 Task: Find connections with filter location Kulti with filter topic #Knowyoursocialwith filter profile language English with filter current company Resolvit with filter school Progressive Education Societys Modern College of Arts, Science and Commerce, Shivajinagar, Pune 411005 with filter industry Civic and Social Organizations with filter service category Pricing Strategy with filter keywords title Public Relations
Action: Mouse moved to (308, 218)
Screenshot: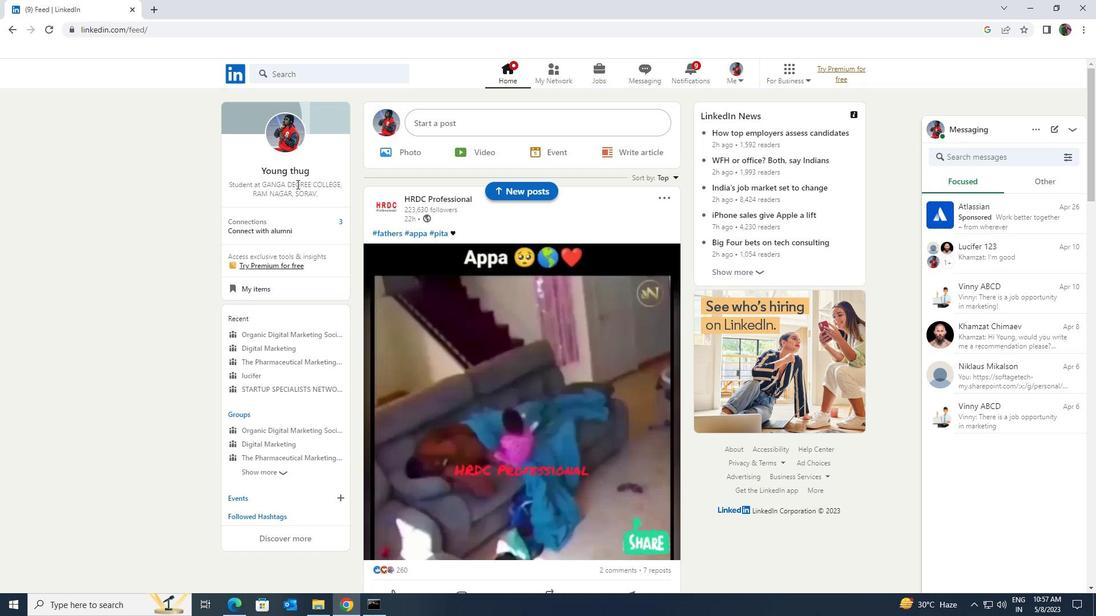 
Action: Mouse pressed left at (308, 218)
Screenshot: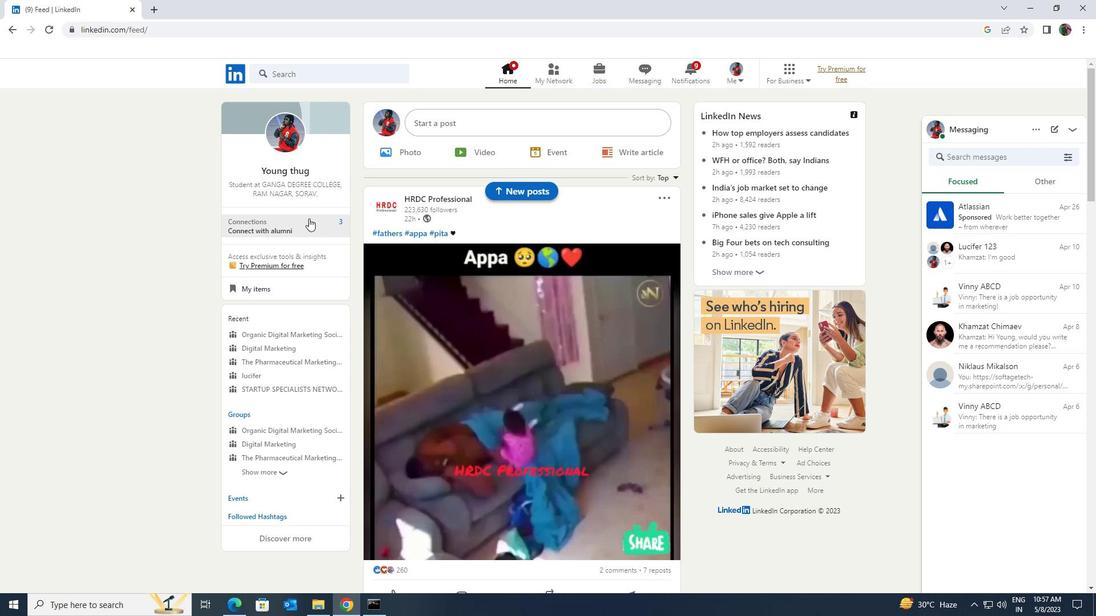 
Action: Mouse moved to (314, 144)
Screenshot: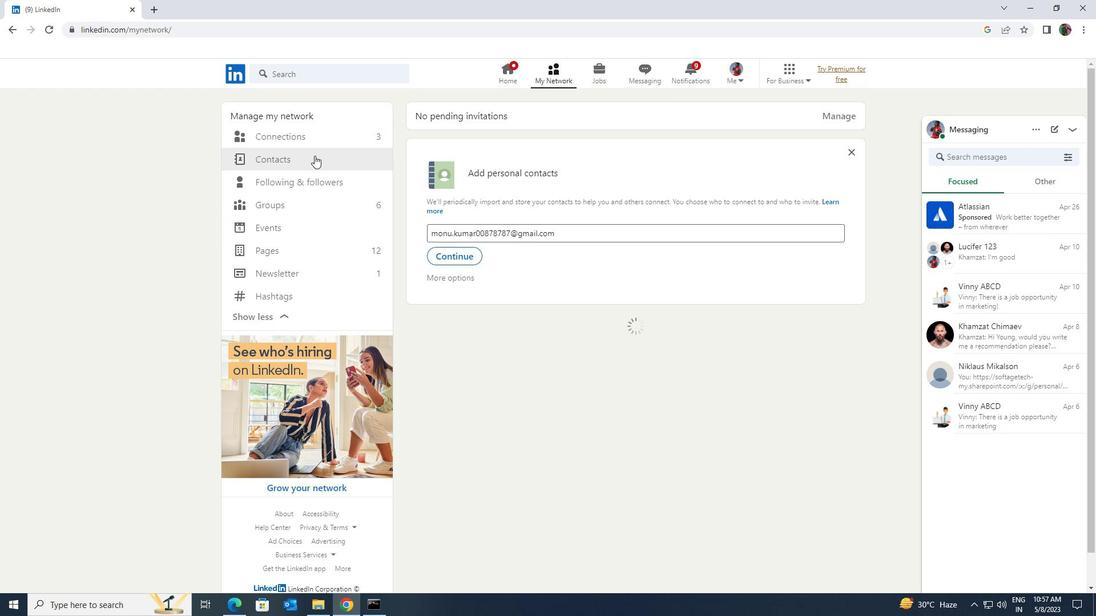 
Action: Mouse pressed left at (314, 144)
Screenshot: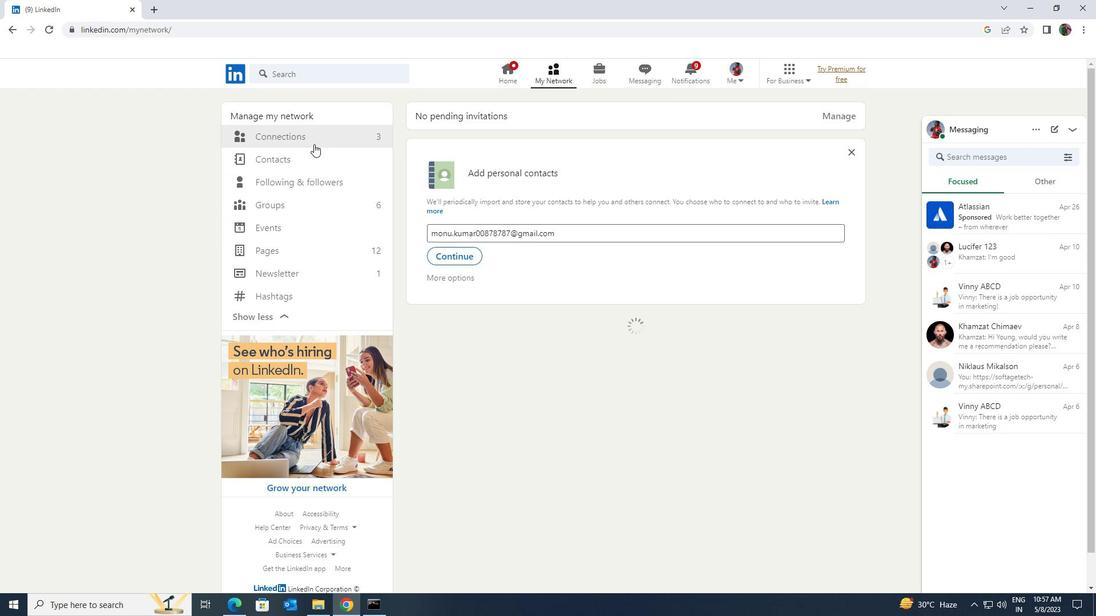 
Action: Mouse moved to (314, 135)
Screenshot: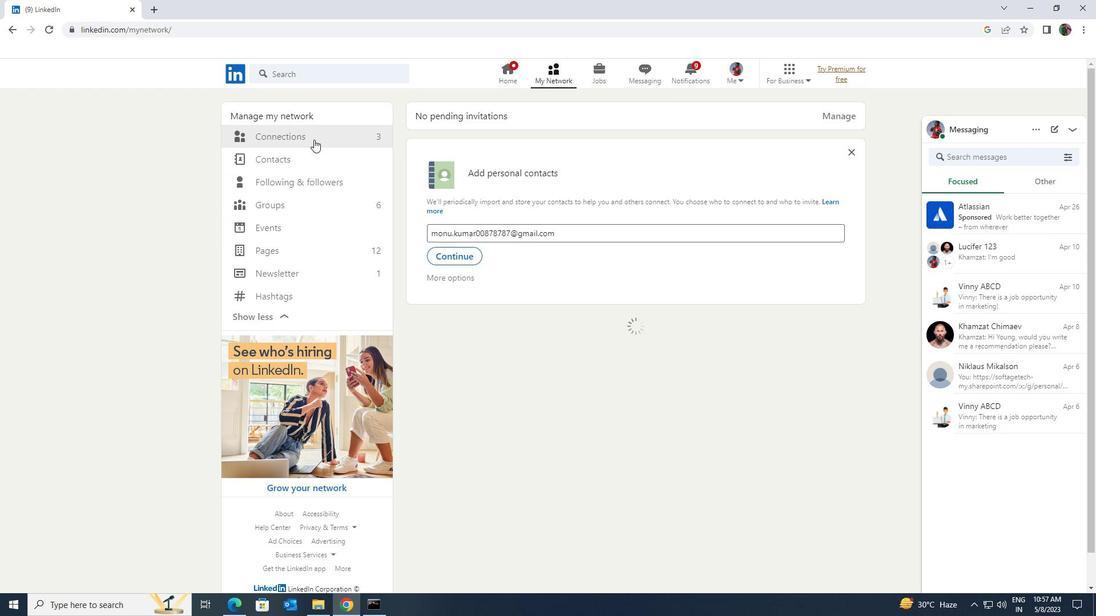 
Action: Mouse pressed left at (314, 135)
Screenshot: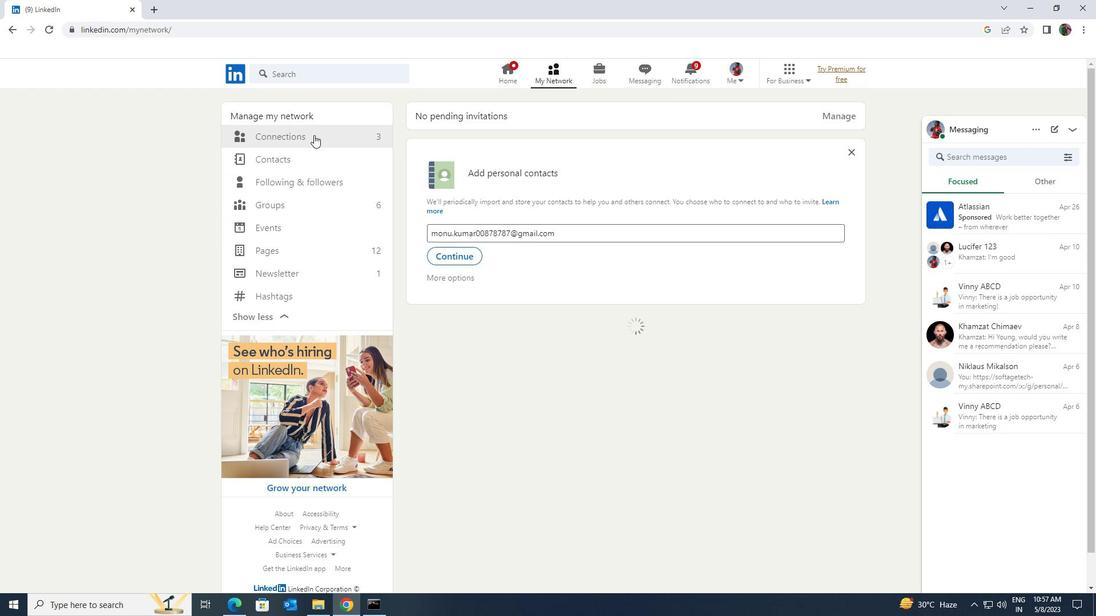 
Action: Mouse moved to (621, 141)
Screenshot: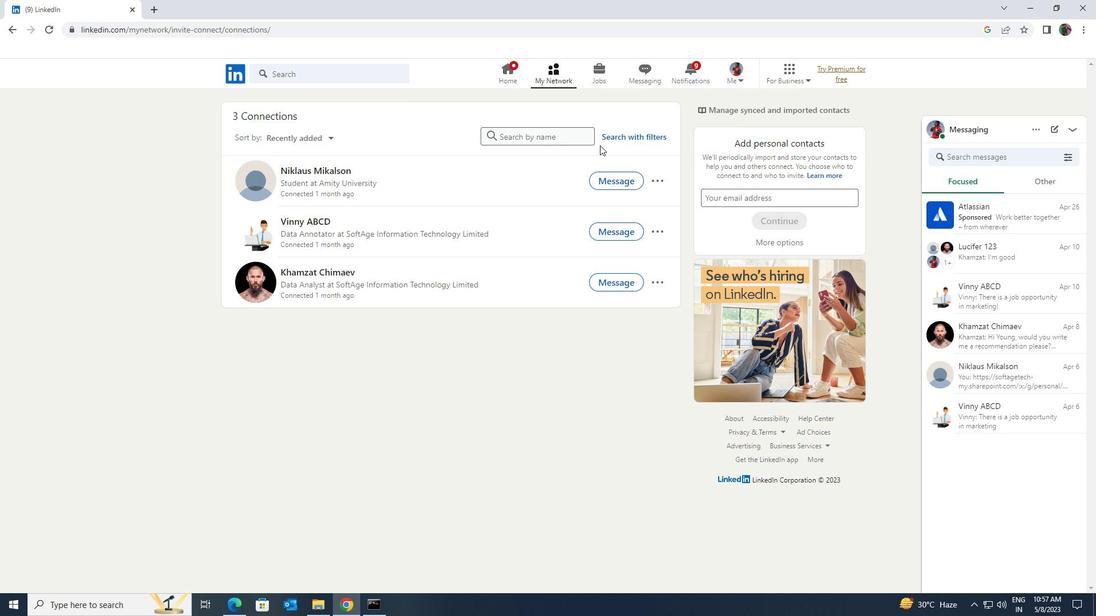 
Action: Mouse pressed left at (621, 141)
Screenshot: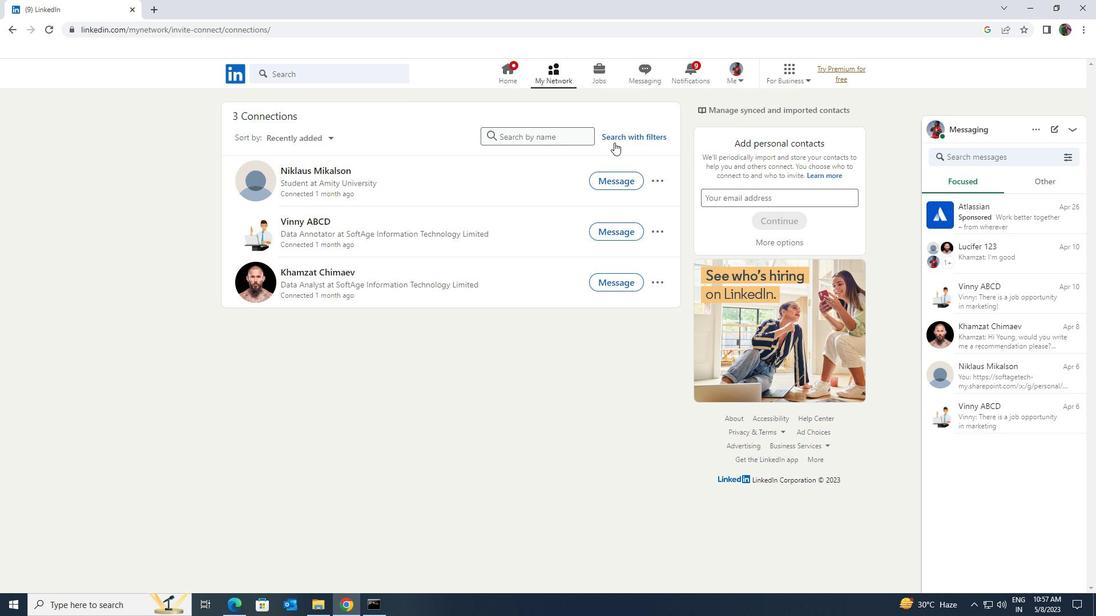 
Action: Mouse moved to (584, 106)
Screenshot: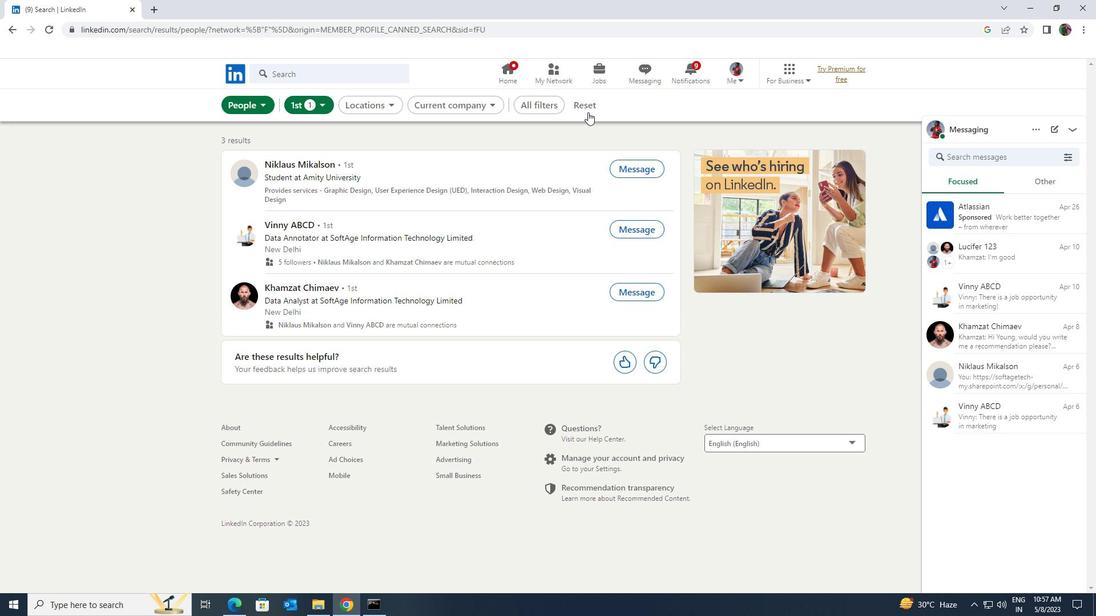 
Action: Mouse pressed left at (584, 106)
Screenshot: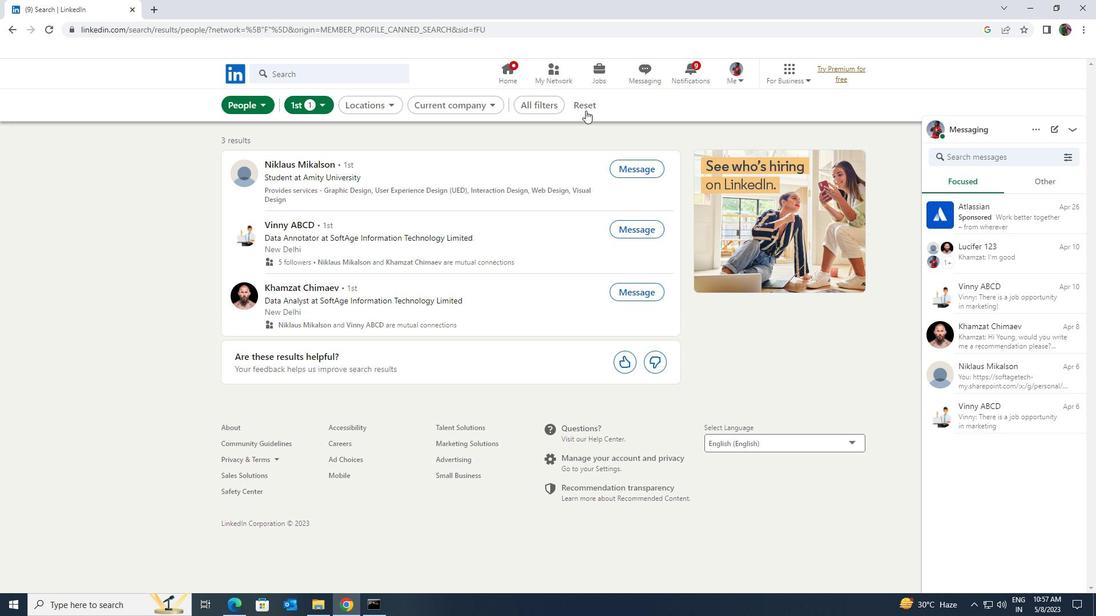 
Action: Mouse moved to (558, 106)
Screenshot: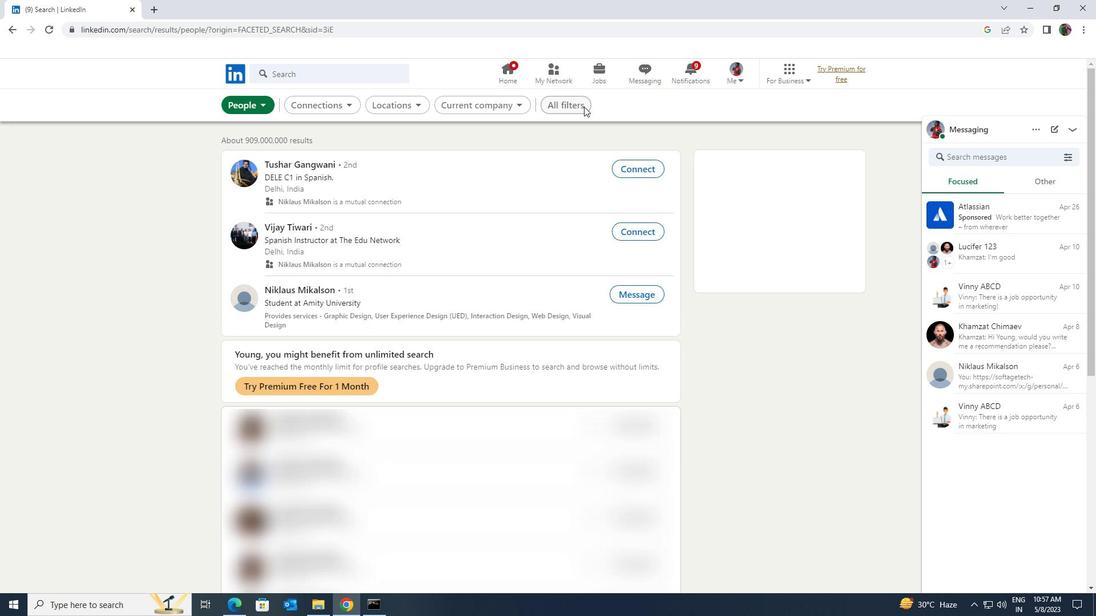
Action: Mouse pressed left at (558, 106)
Screenshot: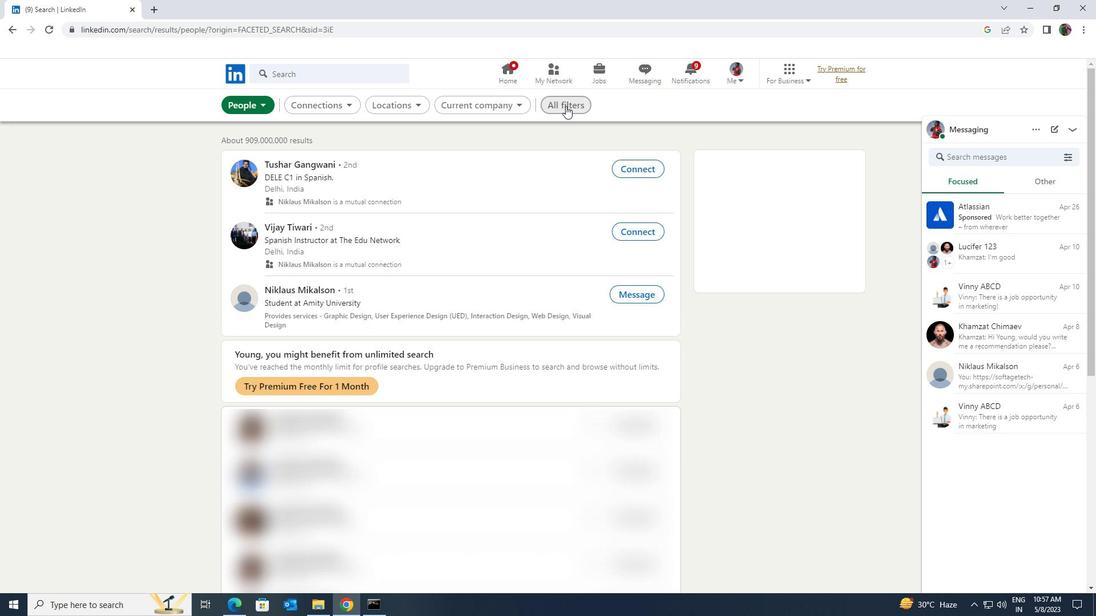 
Action: Mouse moved to (959, 441)
Screenshot: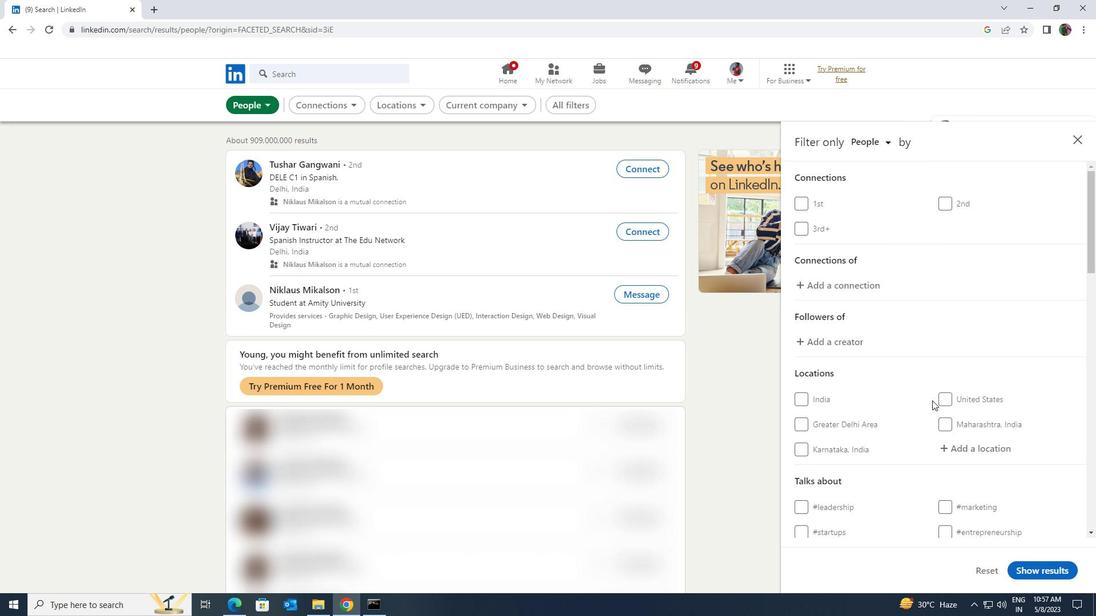 
Action: Mouse pressed left at (959, 441)
Screenshot: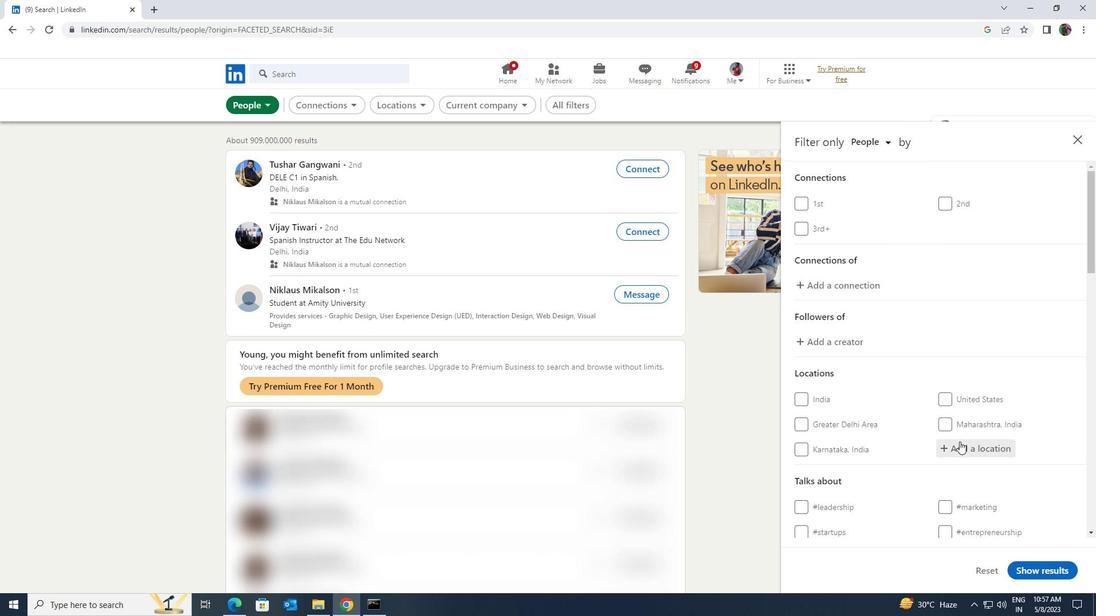 
Action: Key pressed <Key.shift><Key.shift>KULTI
Screenshot: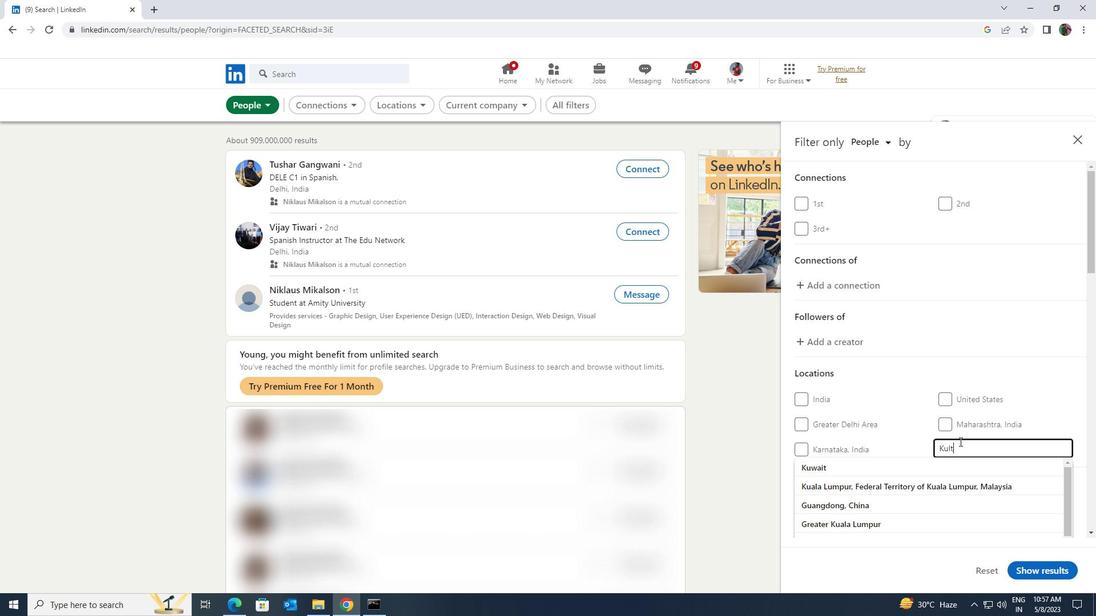 
Action: Mouse moved to (966, 474)
Screenshot: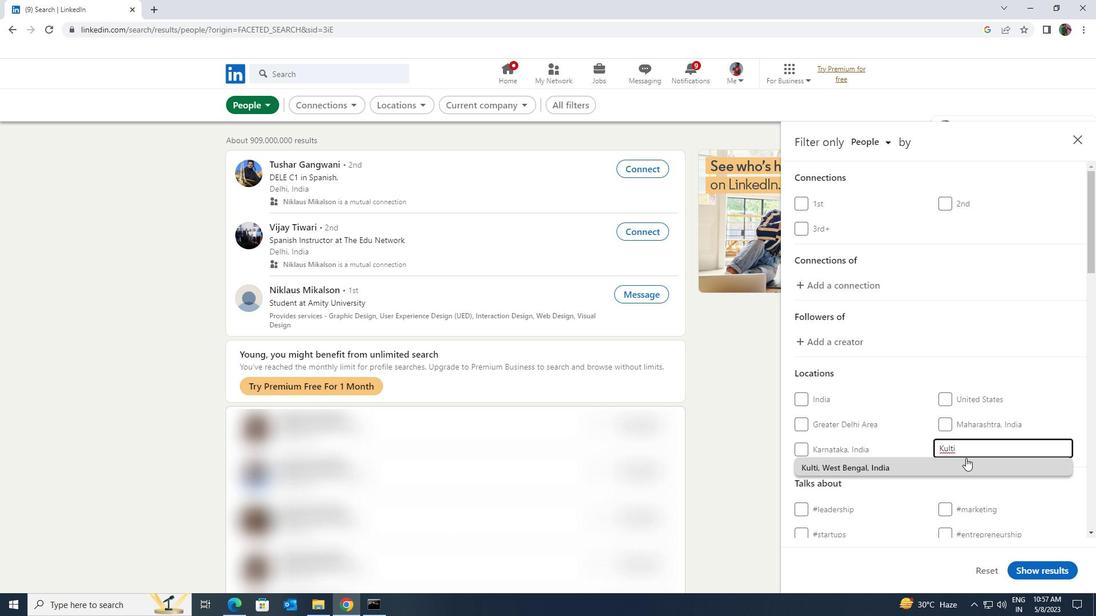 
Action: Mouse pressed left at (966, 474)
Screenshot: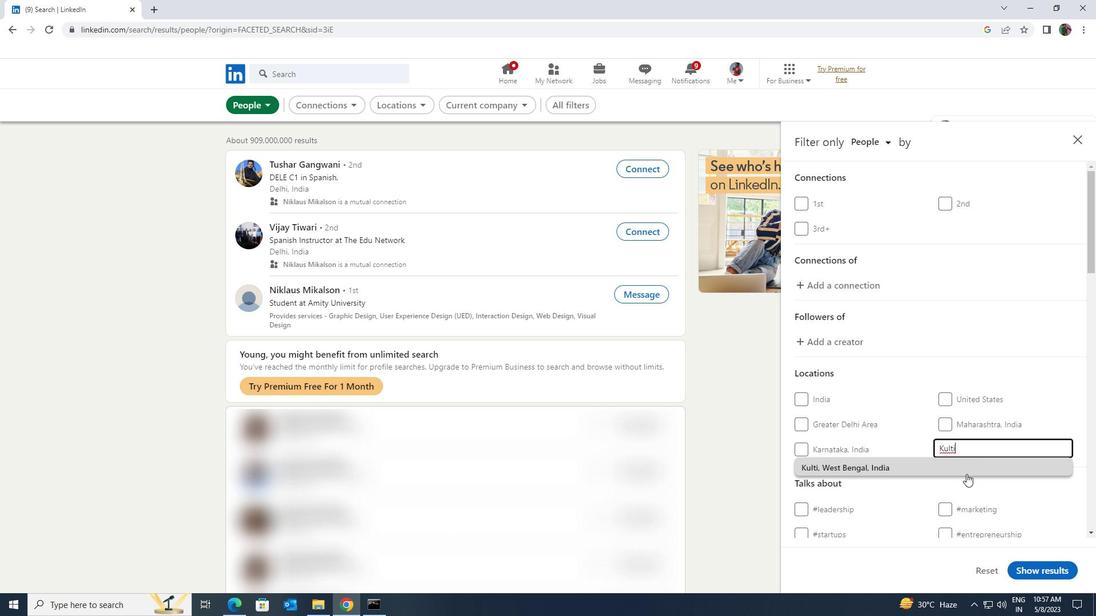 
Action: Mouse scrolled (966, 473) with delta (0, 0)
Screenshot: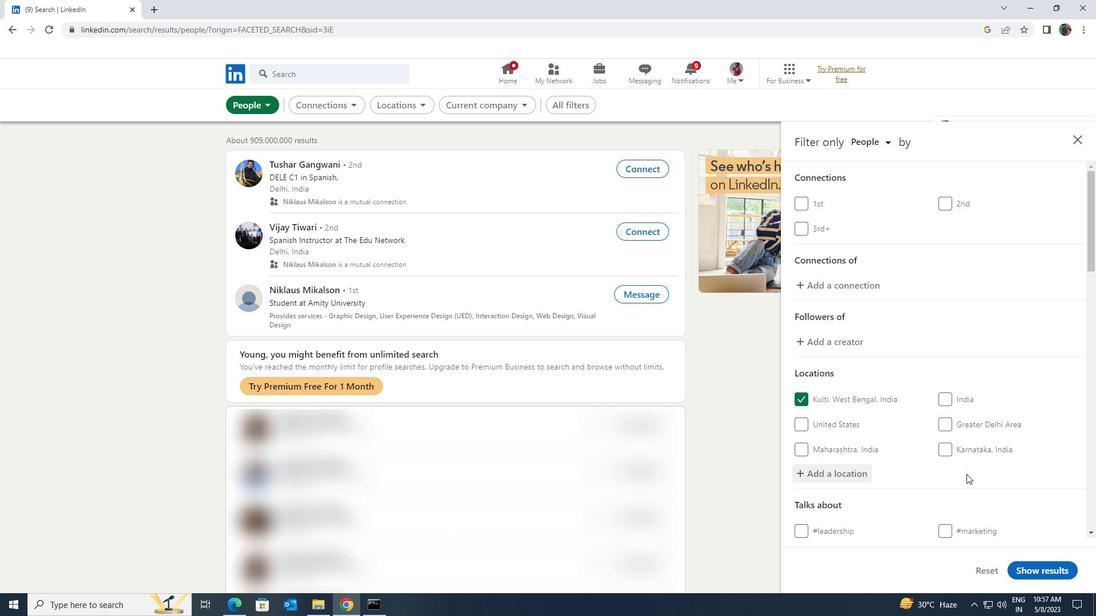 
Action: Mouse scrolled (966, 473) with delta (0, 0)
Screenshot: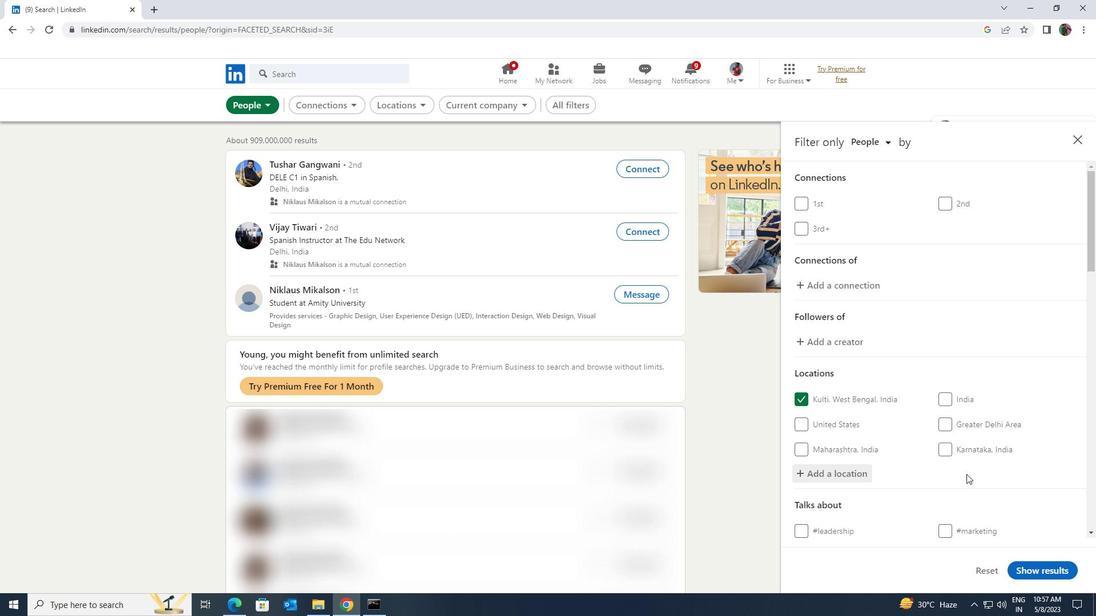 
Action: Mouse moved to (967, 473)
Screenshot: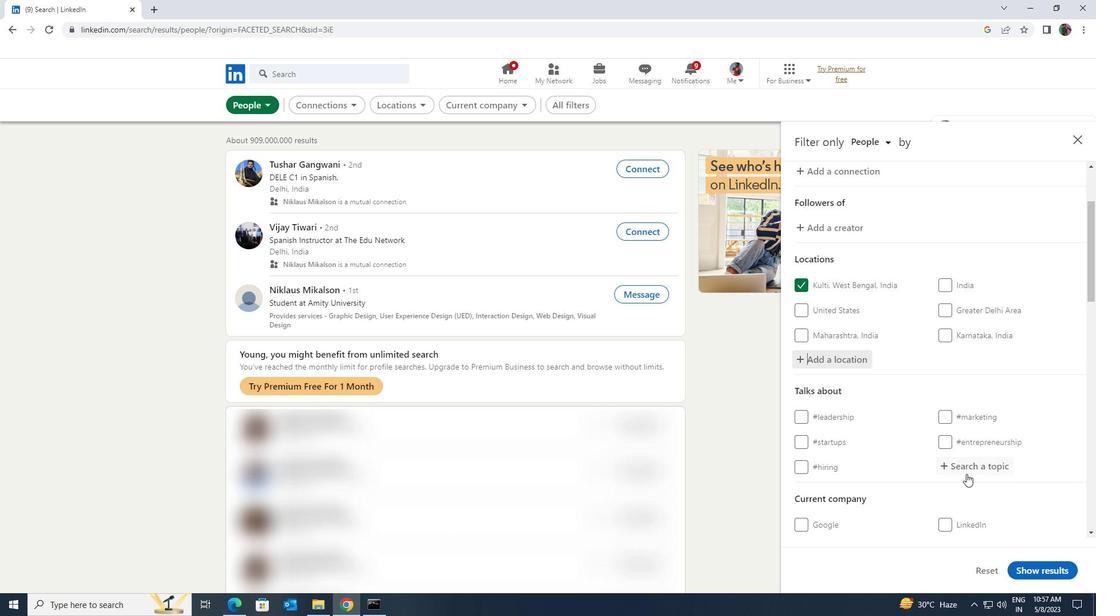 
Action: Mouse pressed left at (967, 473)
Screenshot: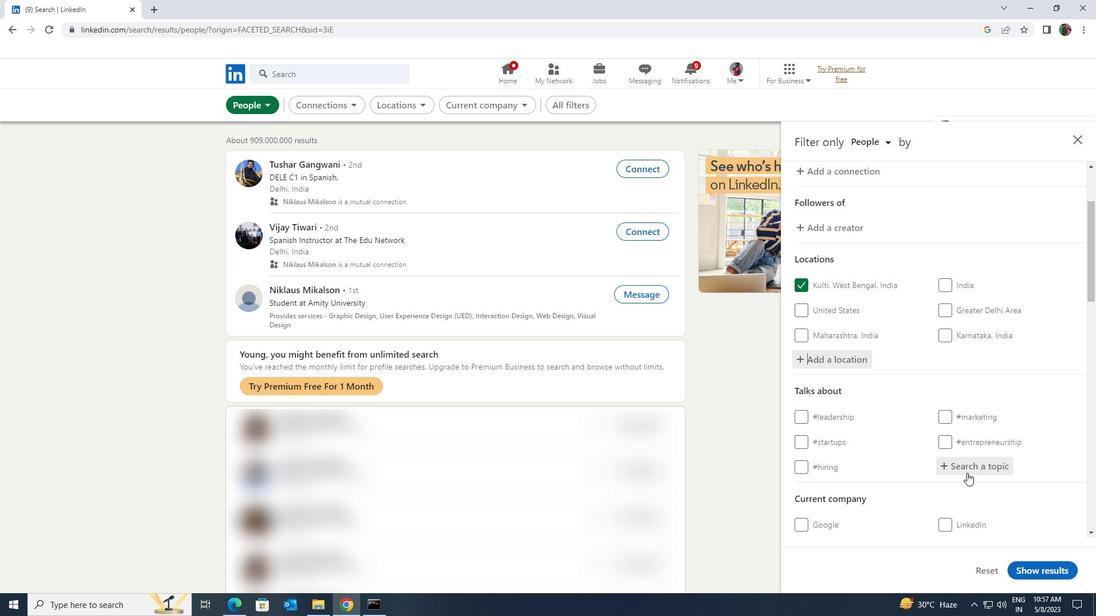 
Action: Key pressed <Key.shift>KNOWYOURSOCIAL
Screenshot: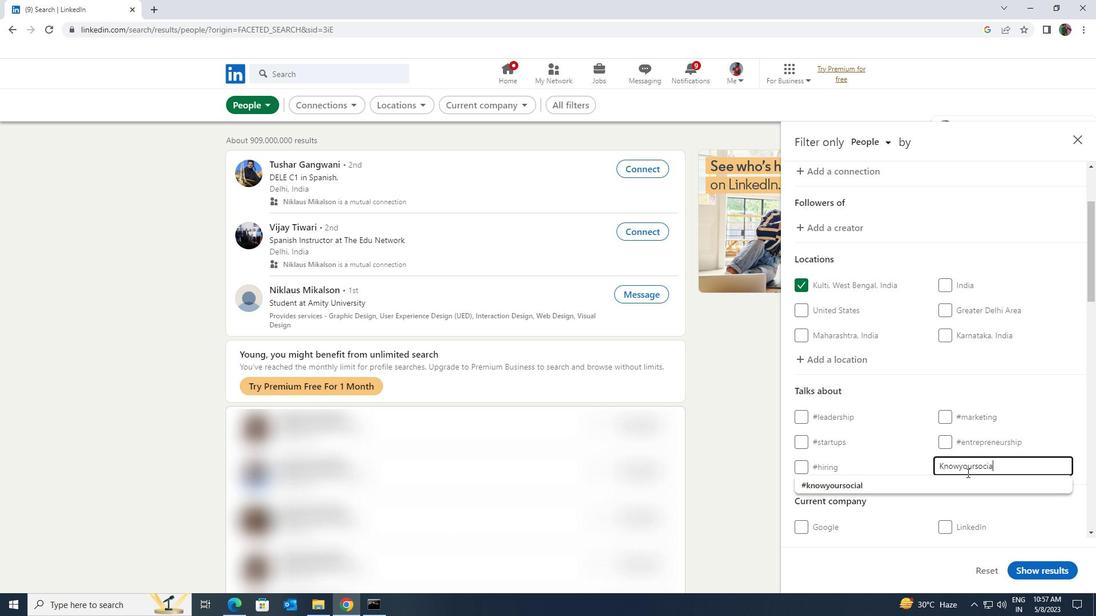 
Action: Mouse moved to (1027, 493)
Screenshot: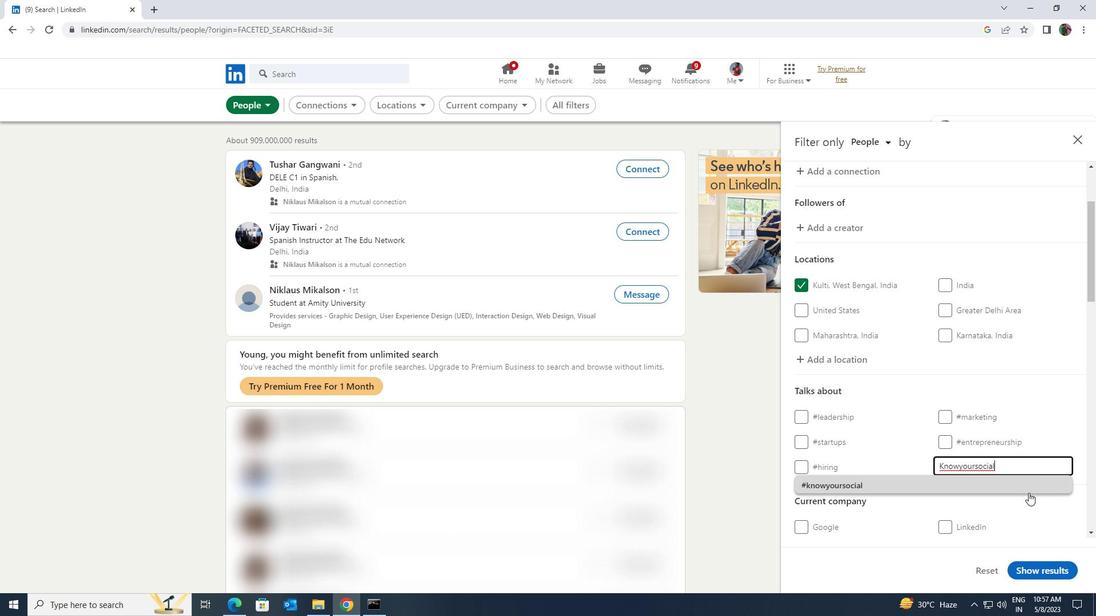 
Action: Mouse pressed left at (1027, 493)
Screenshot: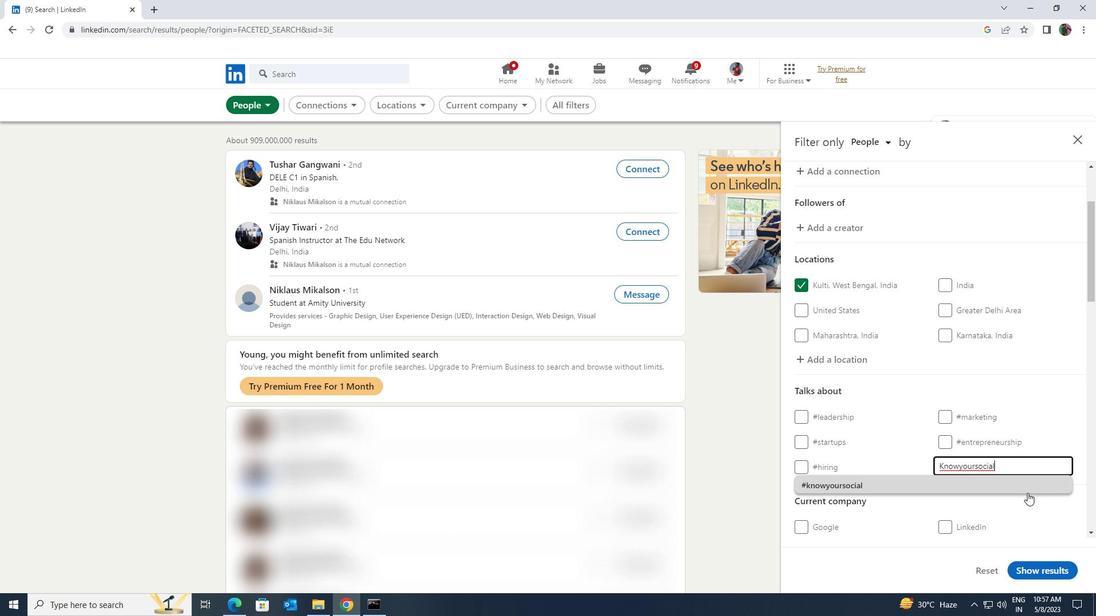 
Action: Mouse scrolled (1027, 492) with delta (0, 0)
Screenshot: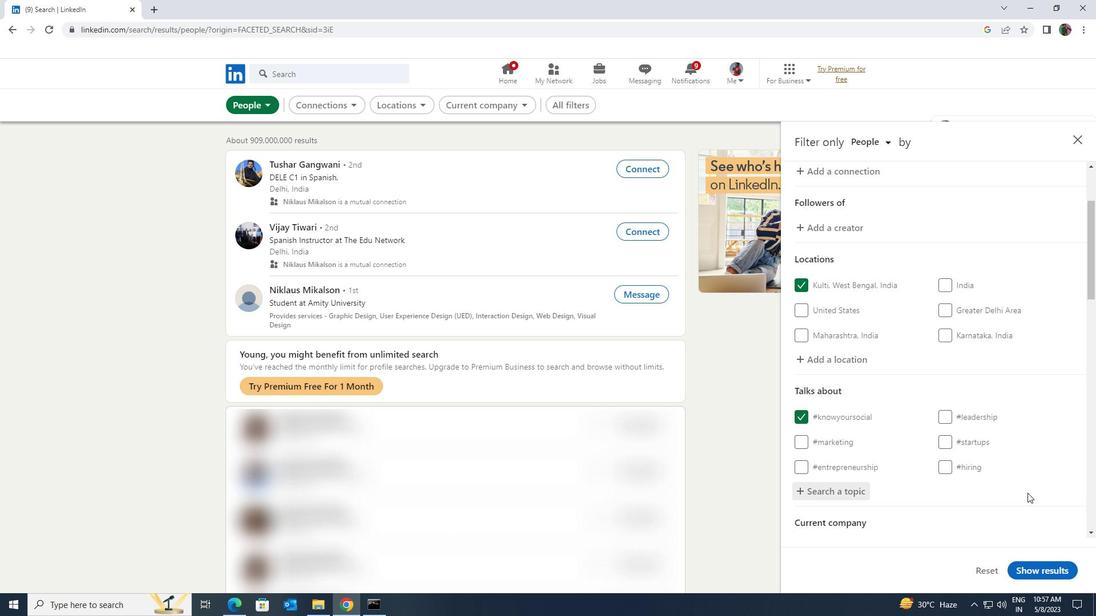 
Action: Mouse moved to (1028, 494)
Screenshot: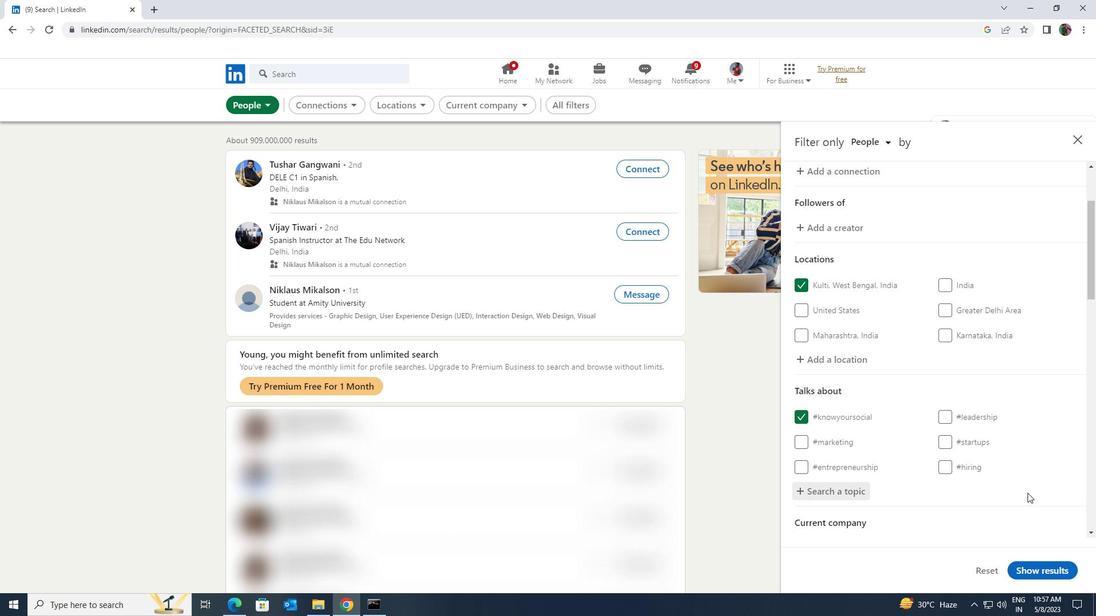 
Action: Mouse scrolled (1028, 493) with delta (0, 0)
Screenshot: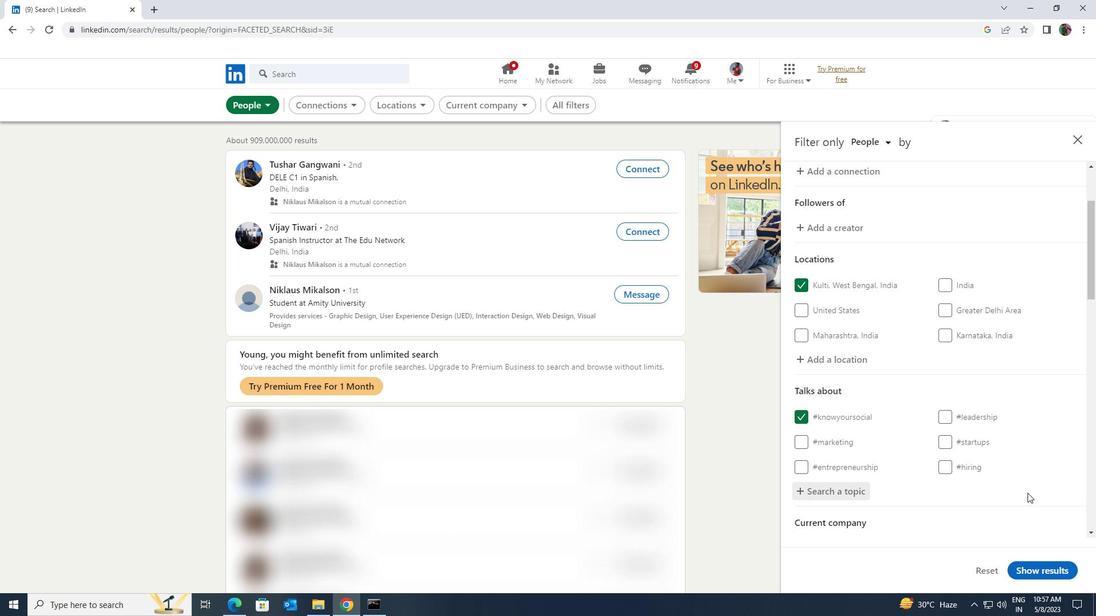 
Action: Mouse moved to (1029, 495)
Screenshot: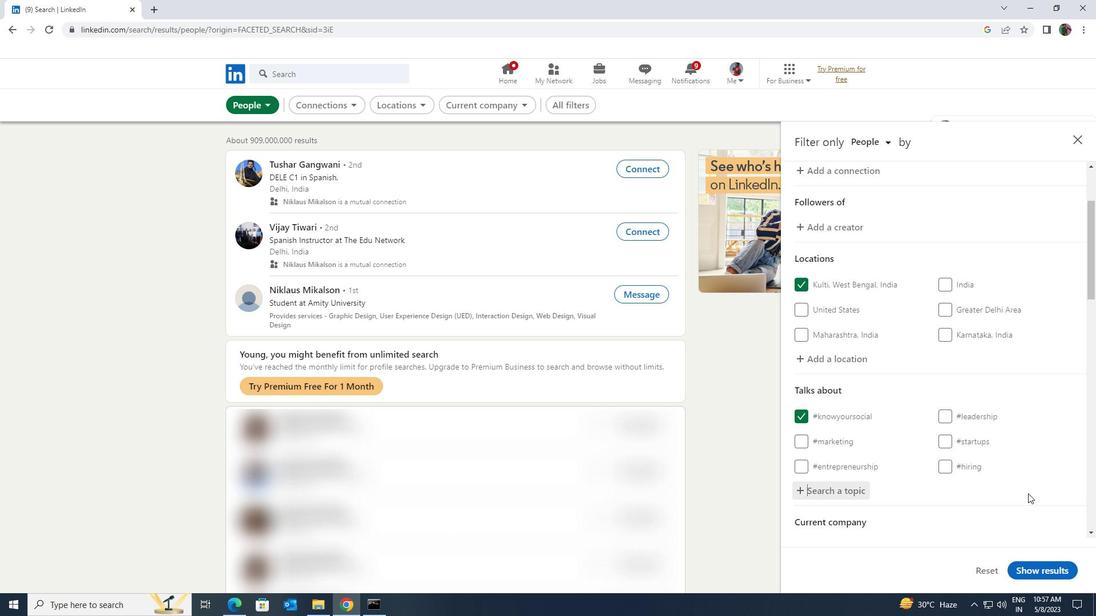 
Action: Mouse scrolled (1029, 495) with delta (0, 0)
Screenshot: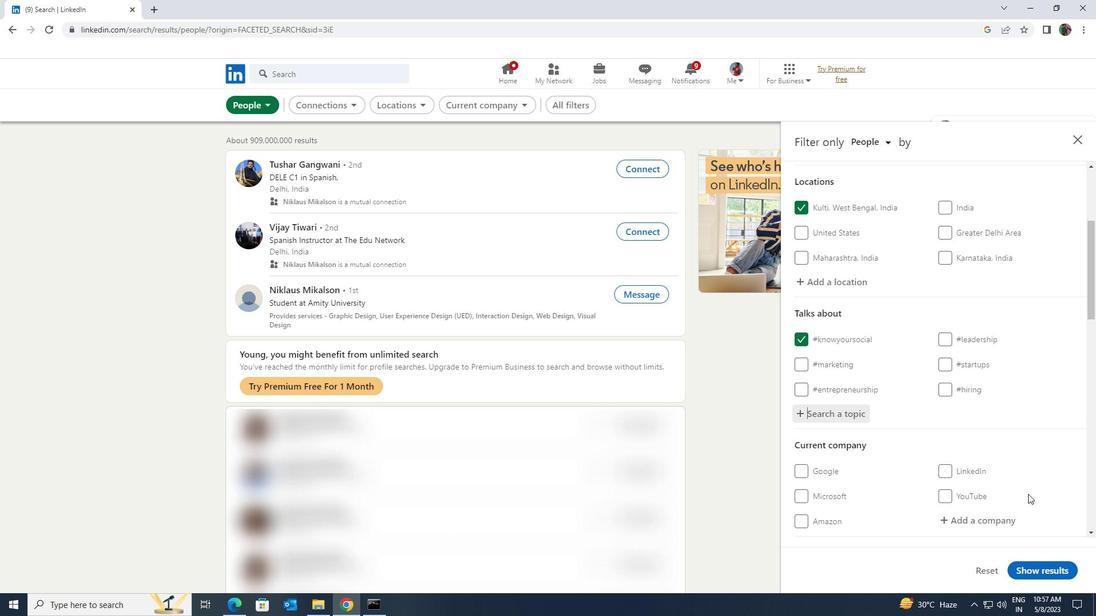 
Action: Mouse scrolled (1029, 495) with delta (0, 0)
Screenshot: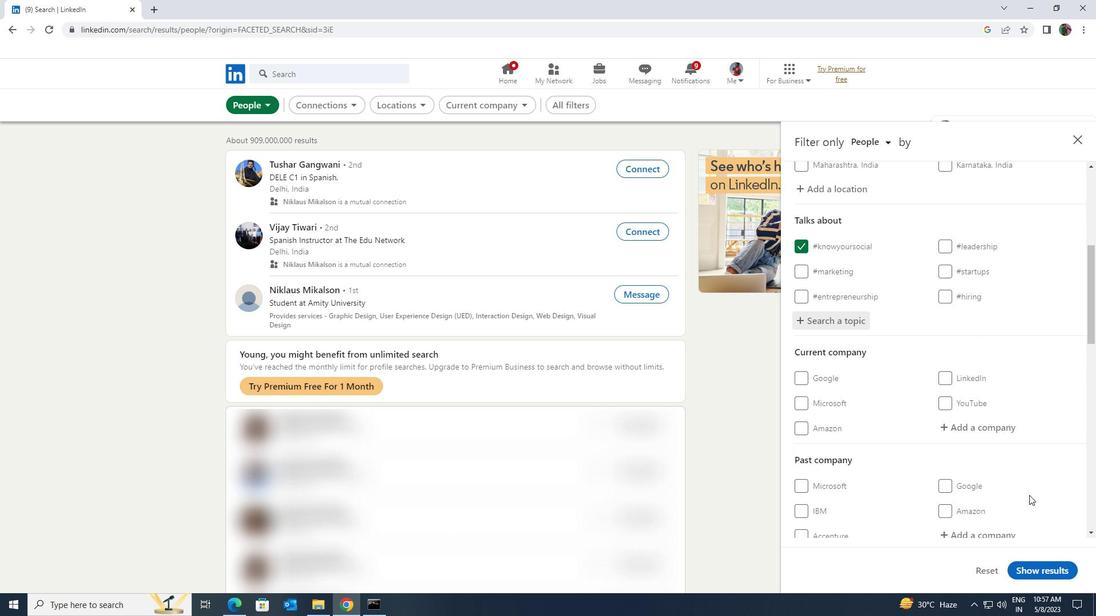 
Action: Mouse scrolled (1029, 495) with delta (0, 0)
Screenshot: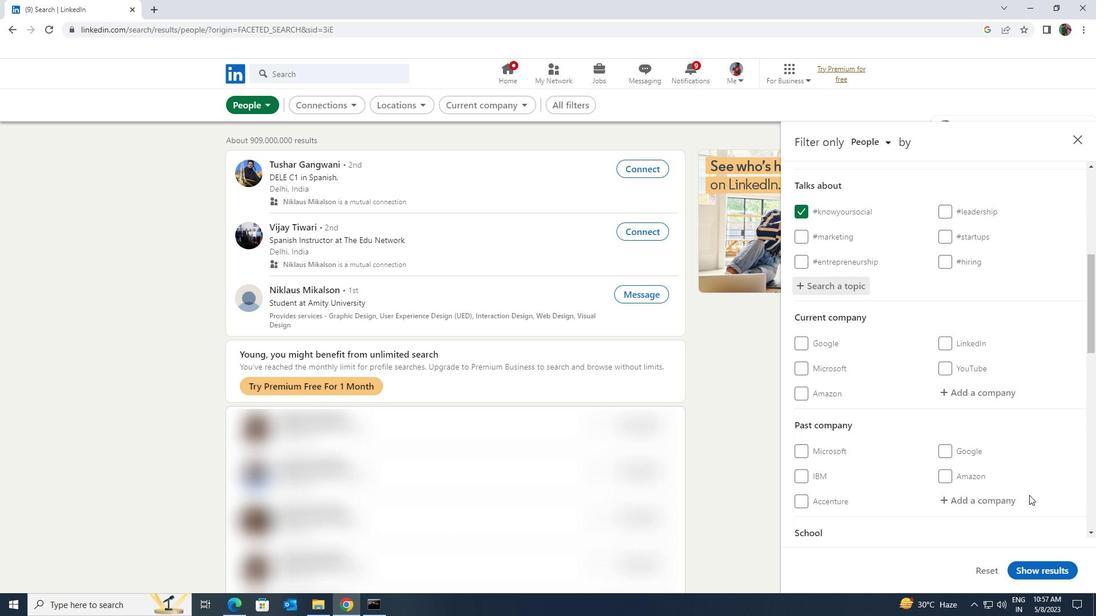 
Action: Mouse scrolled (1029, 495) with delta (0, 0)
Screenshot: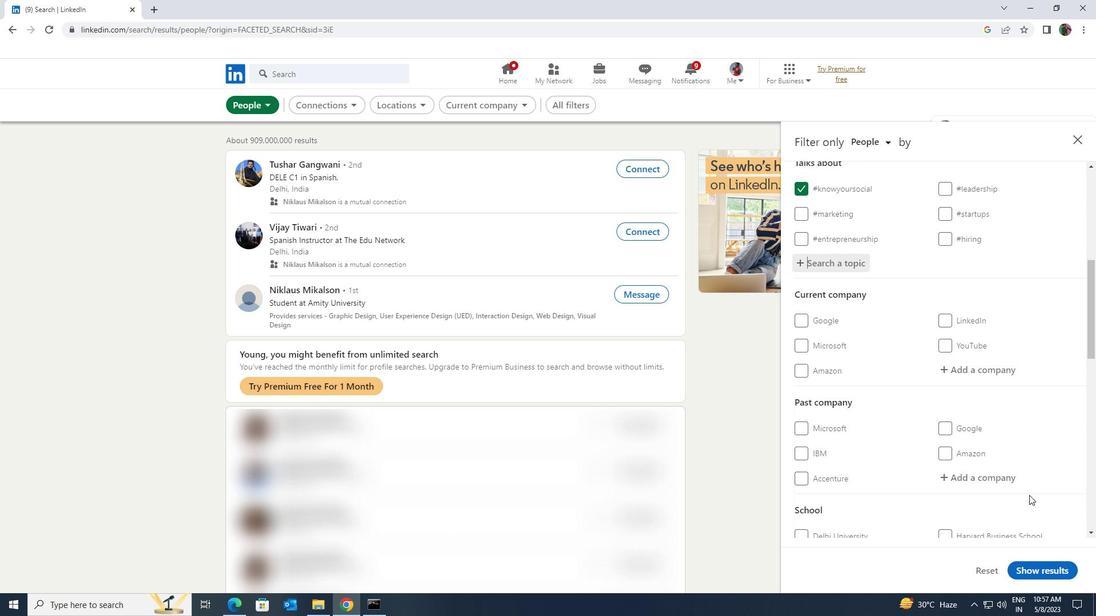 
Action: Mouse scrolled (1029, 495) with delta (0, 0)
Screenshot: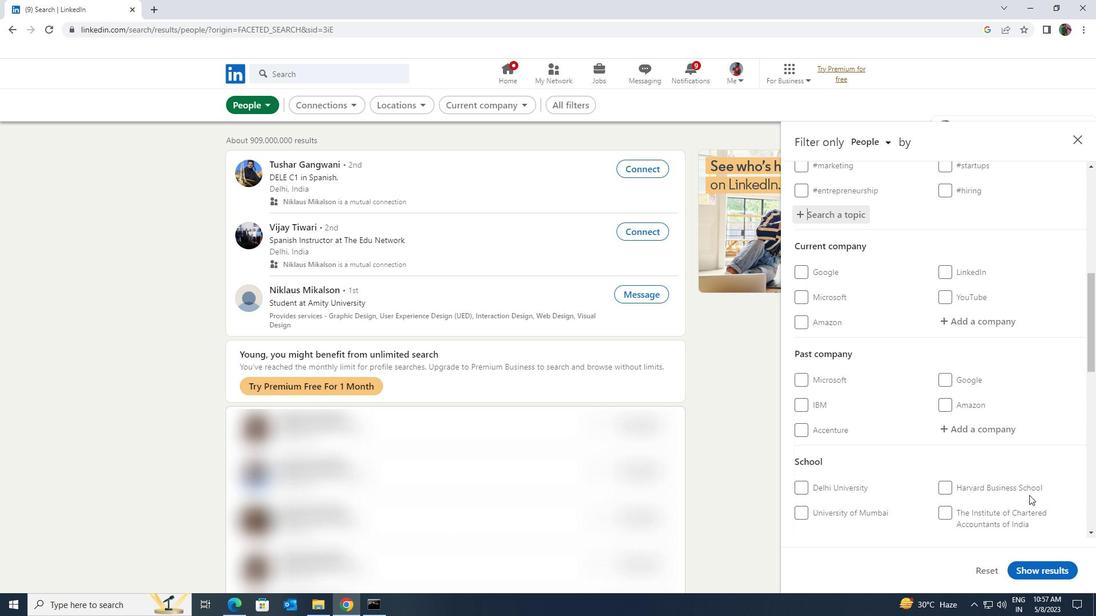 
Action: Mouse scrolled (1029, 495) with delta (0, 0)
Screenshot: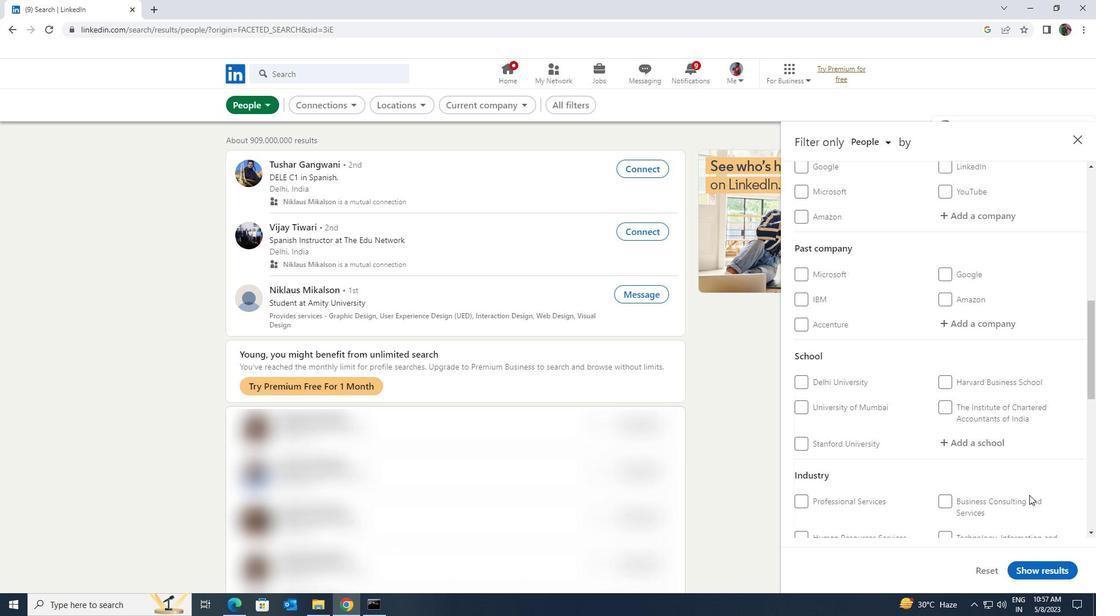 
Action: Mouse scrolled (1029, 495) with delta (0, 0)
Screenshot: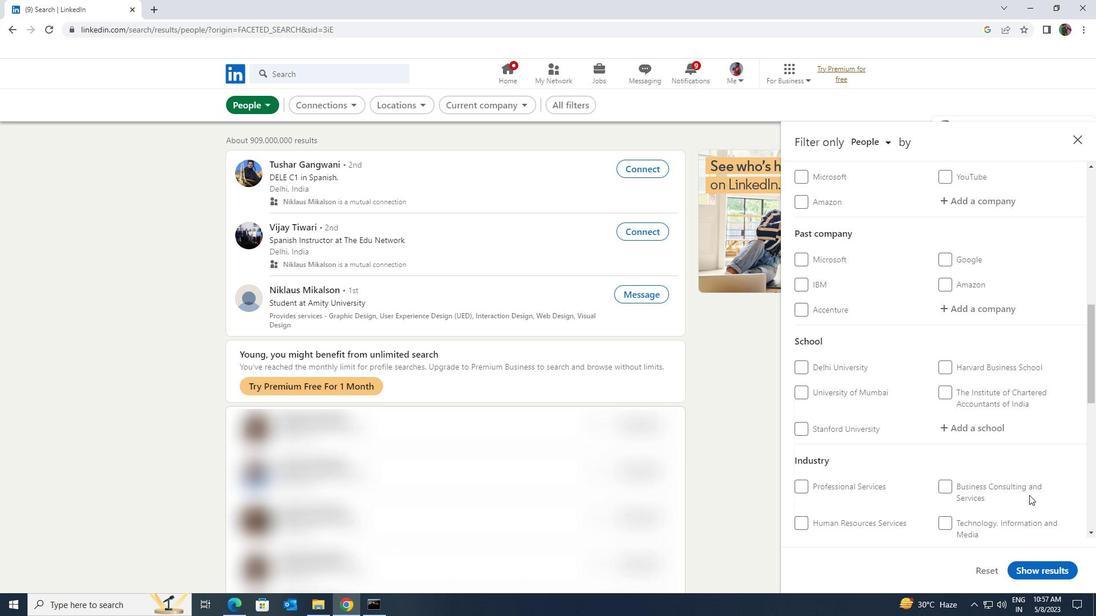 
Action: Mouse scrolled (1029, 495) with delta (0, 0)
Screenshot: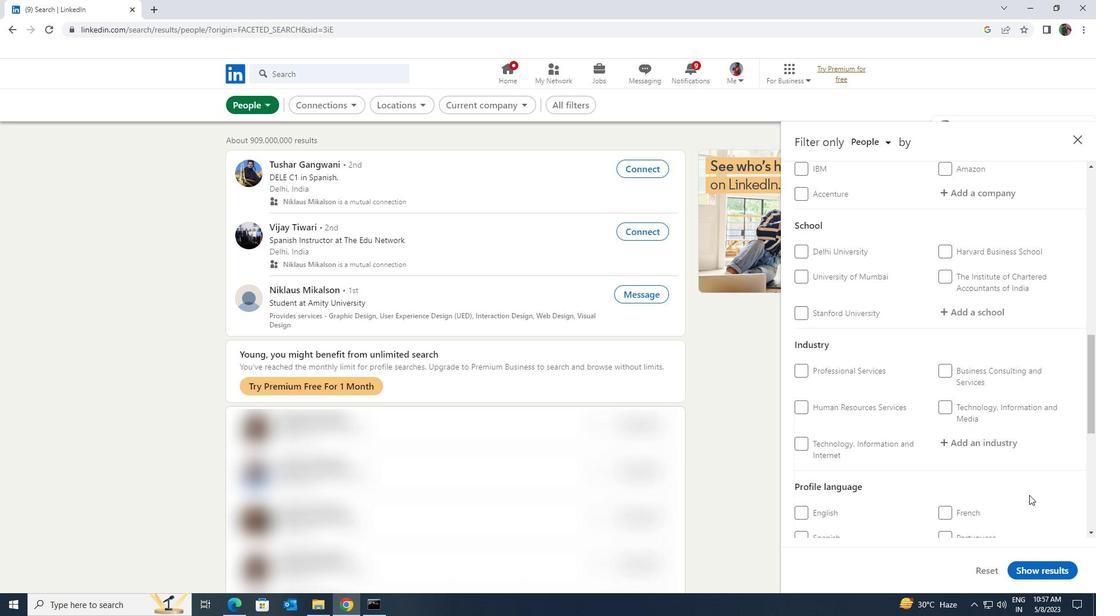 
Action: Mouse moved to (831, 459)
Screenshot: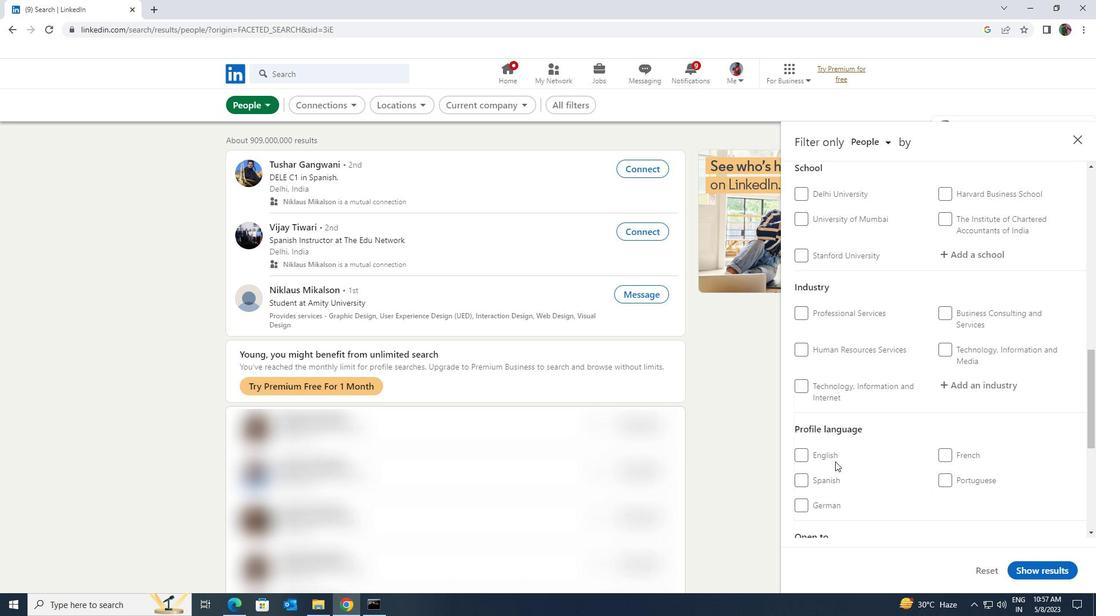 
Action: Mouse pressed left at (831, 459)
Screenshot: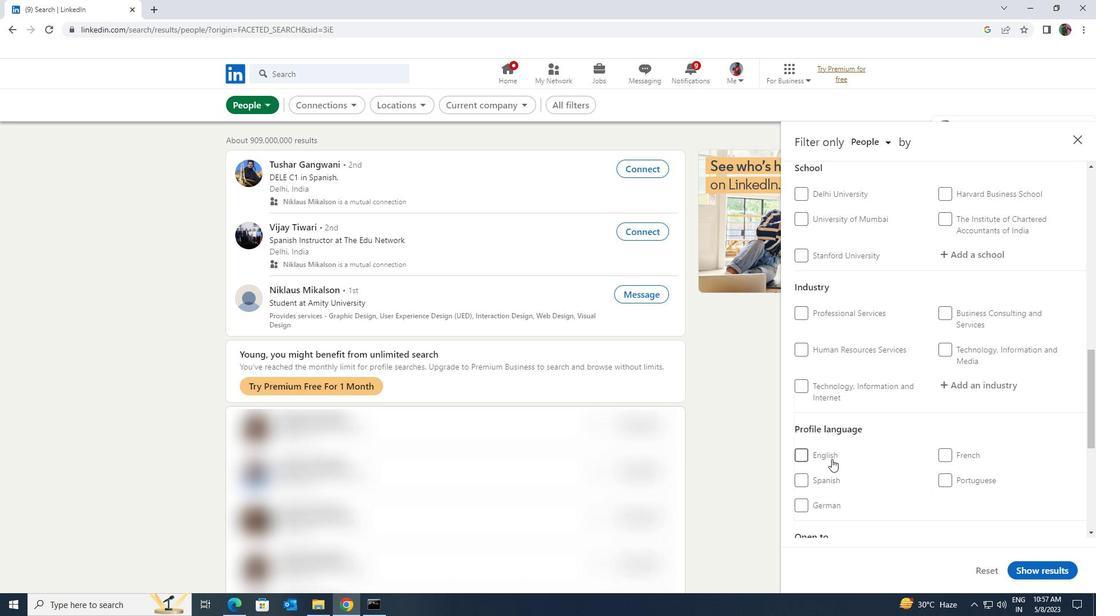 
Action: Mouse moved to (925, 483)
Screenshot: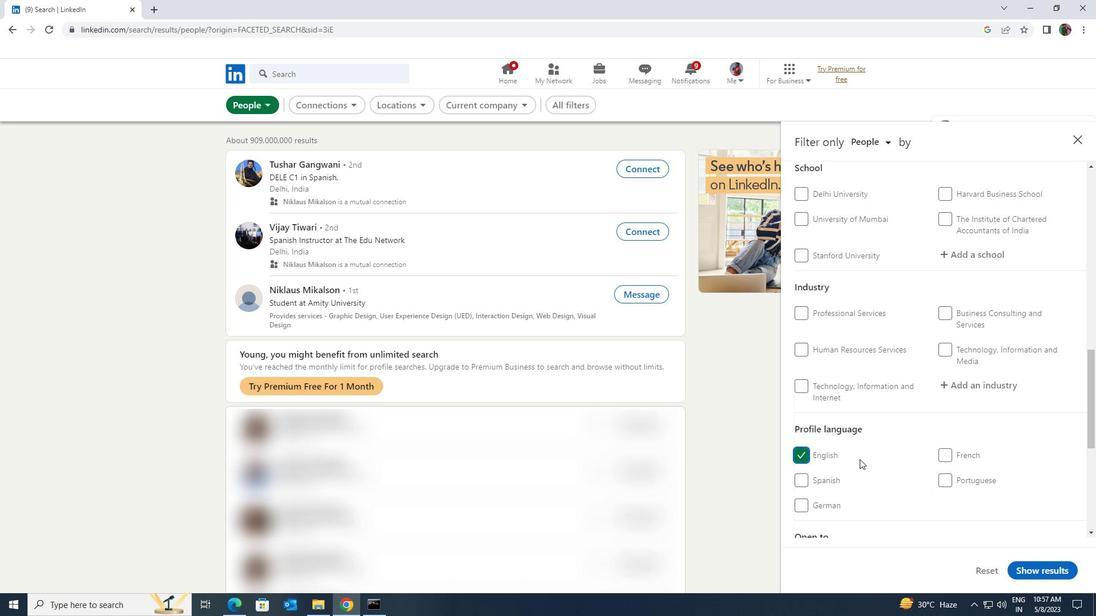 
Action: Mouse scrolled (925, 484) with delta (0, 0)
Screenshot: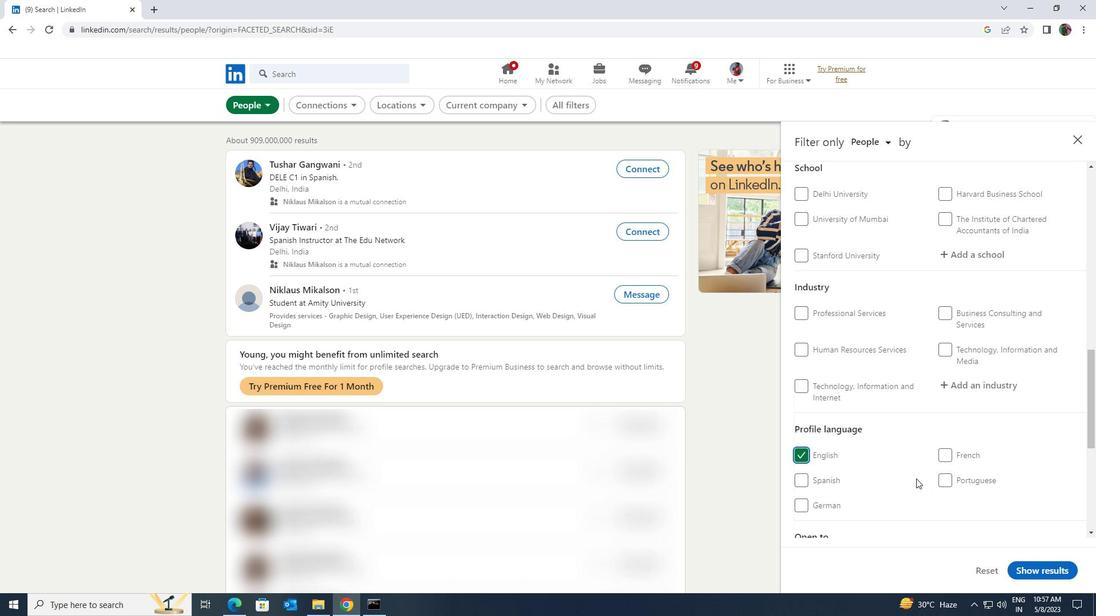 
Action: Mouse scrolled (925, 484) with delta (0, 0)
Screenshot: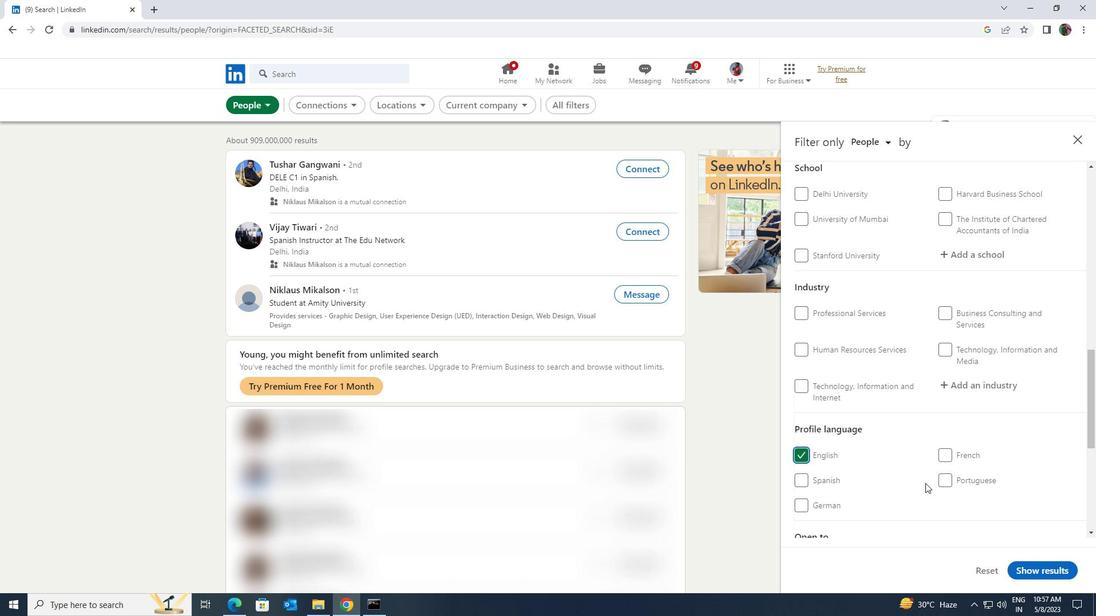 
Action: Mouse scrolled (925, 484) with delta (0, 0)
Screenshot: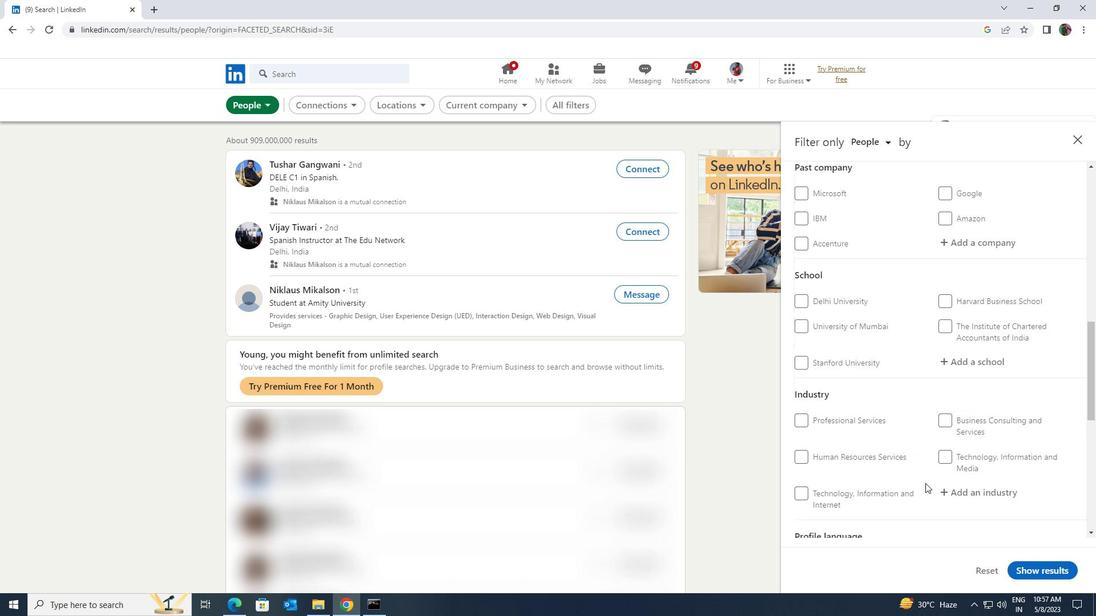 
Action: Mouse scrolled (925, 484) with delta (0, 0)
Screenshot: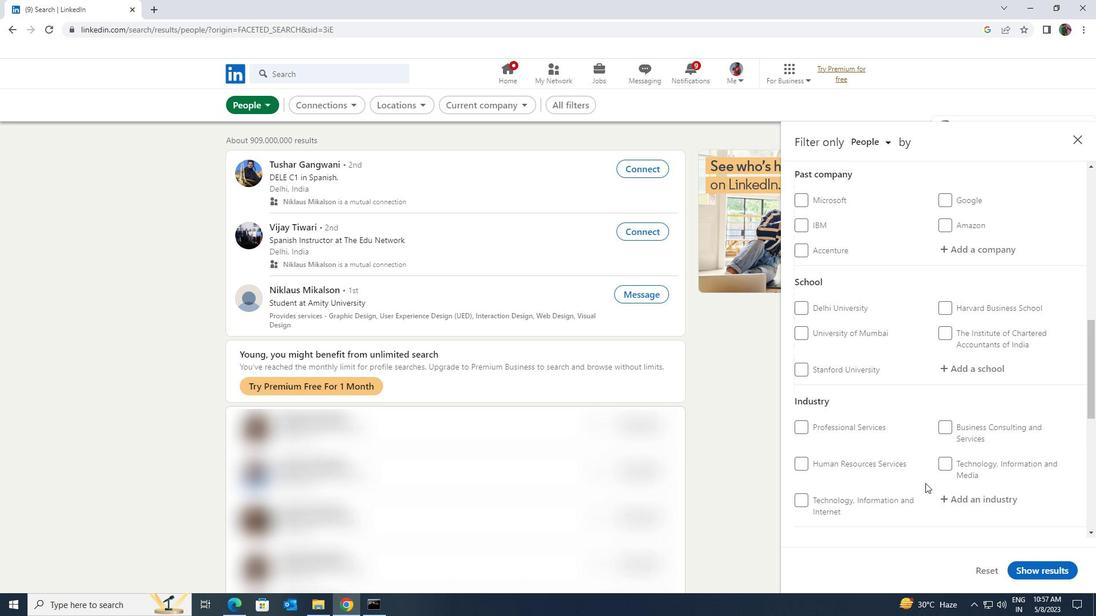 
Action: Mouse scrolled (925, 484) with delta (0, 0)
Screenshot: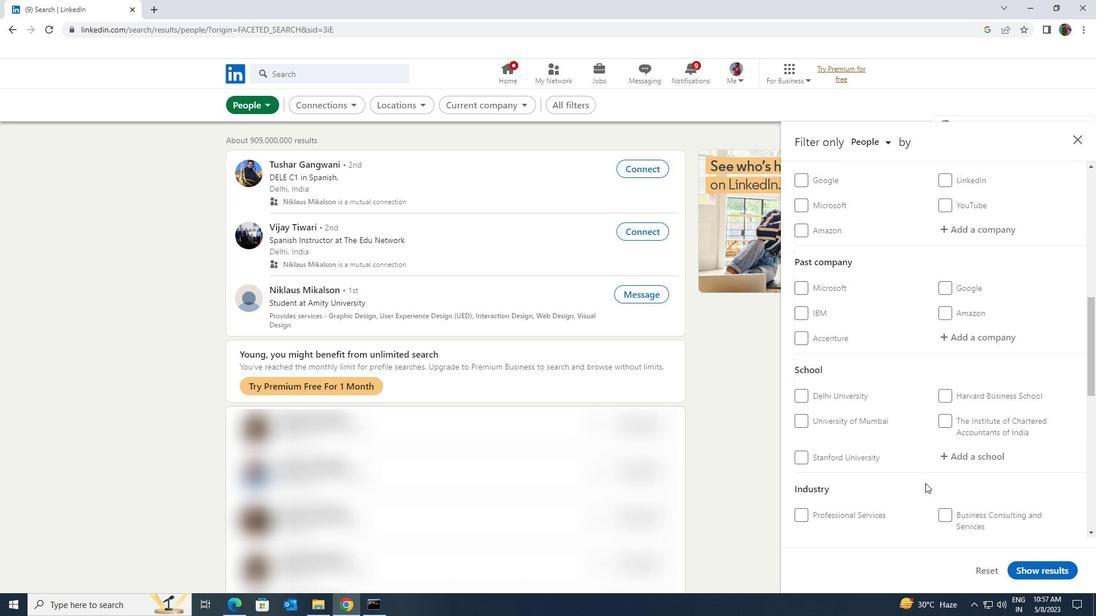 
Action: Mouse scrolled (925, 484) with delta (0, 0)
Screenshot: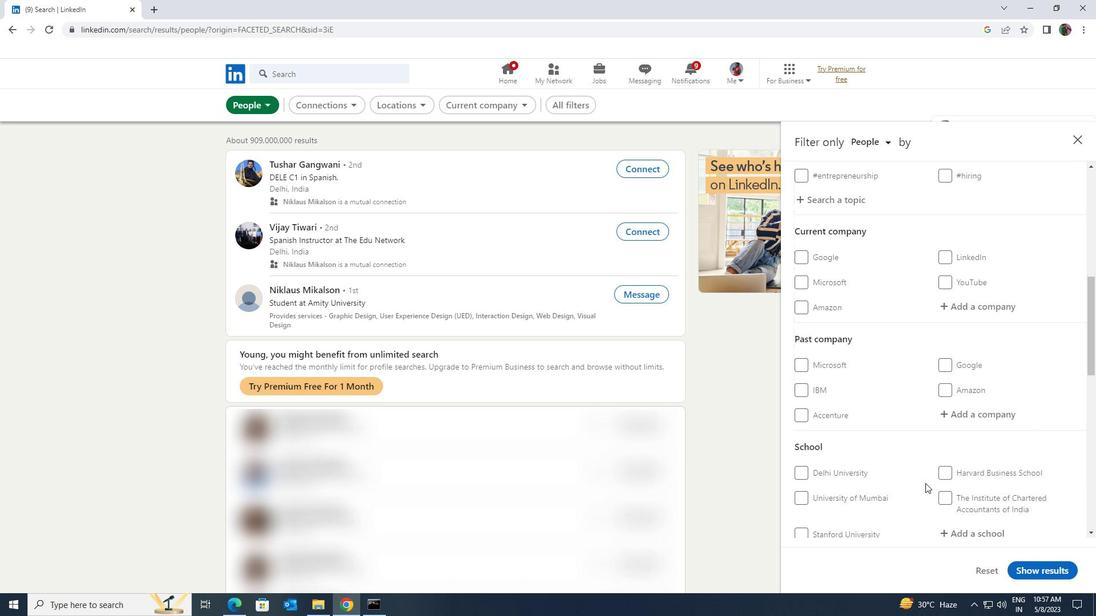 
Action: Mouse scrolled (925, 484) with delta (0, 0)
Screenshot: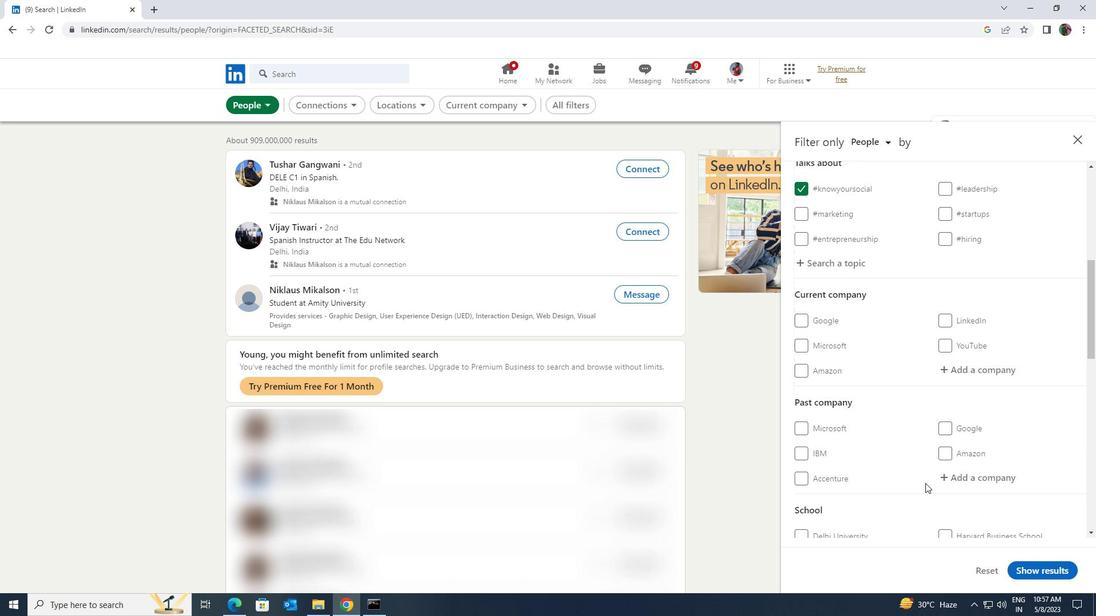 
Action: Mouse scrolled (925, 484) with delta (0, 0)
Screenshot: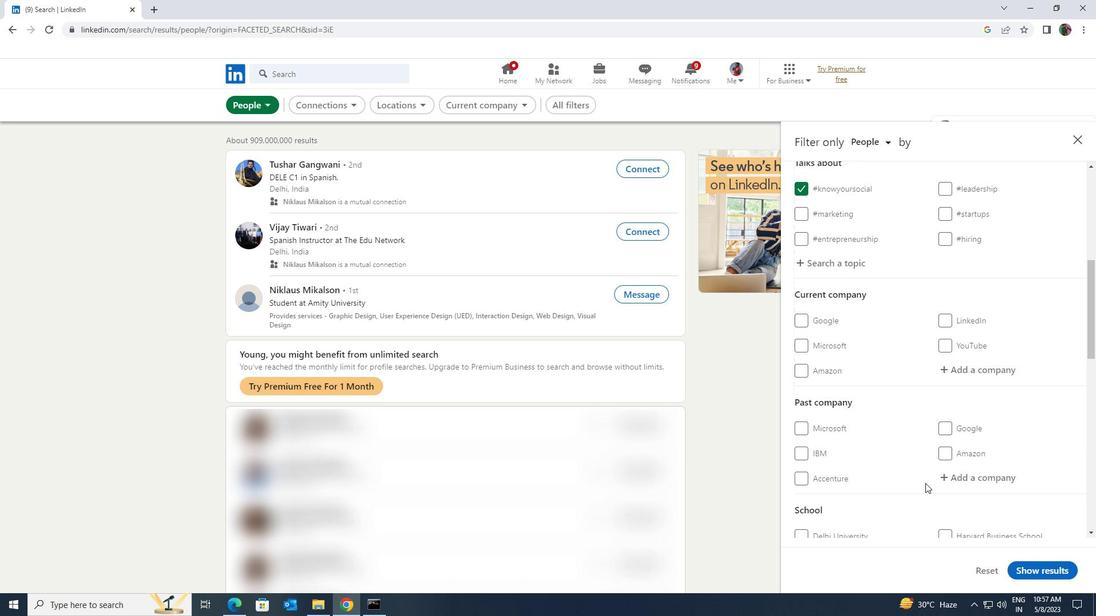 
Action: Mouse moved to (940, 486)
Screenshot: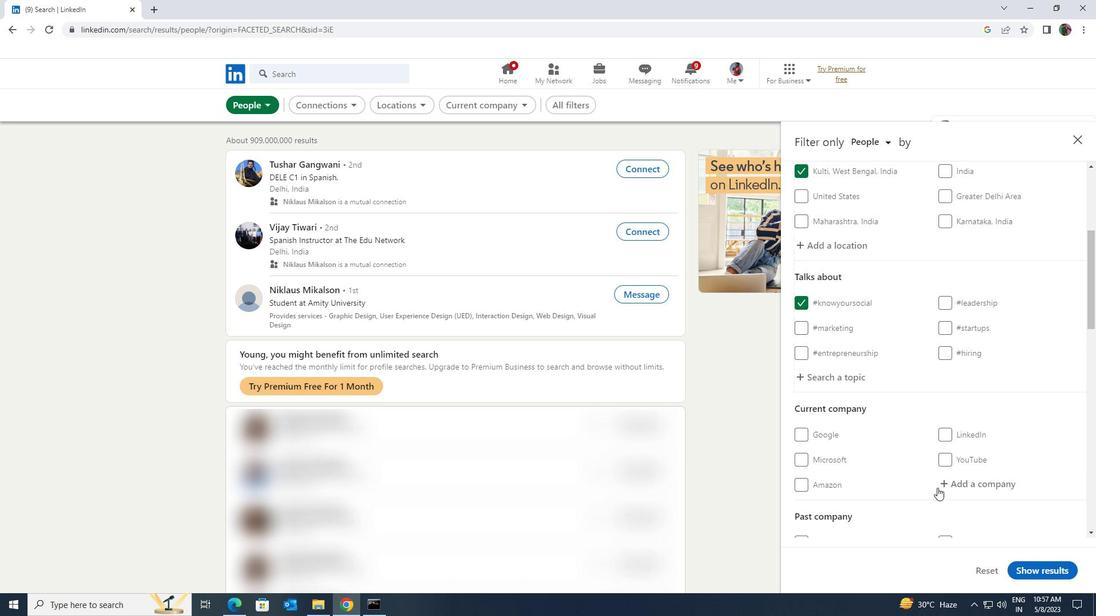 
Action: Mouse pressed left at (940, 486)
Screenshot: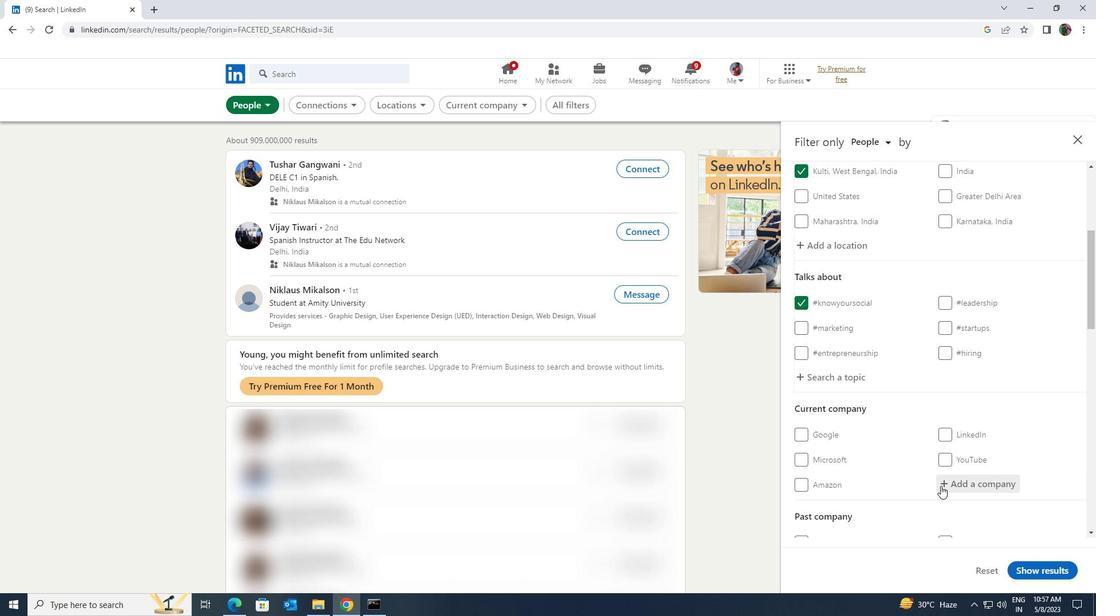 
Action: Key pressed <Key.shift>RESOLVIT
Screenshot: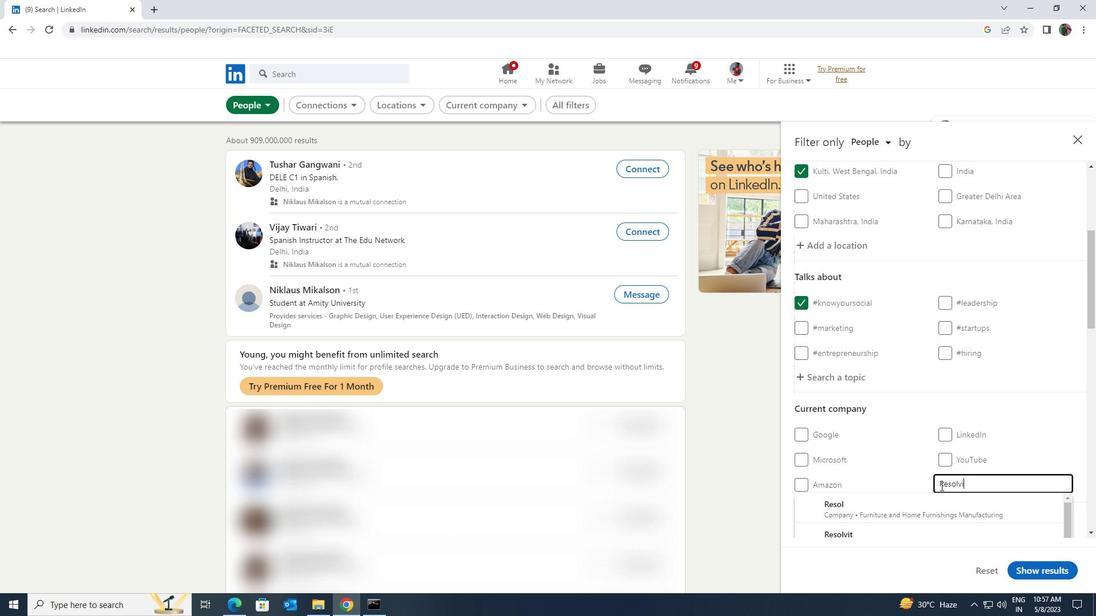 
Action: Mouse moved to (940, 500)
Screenshot: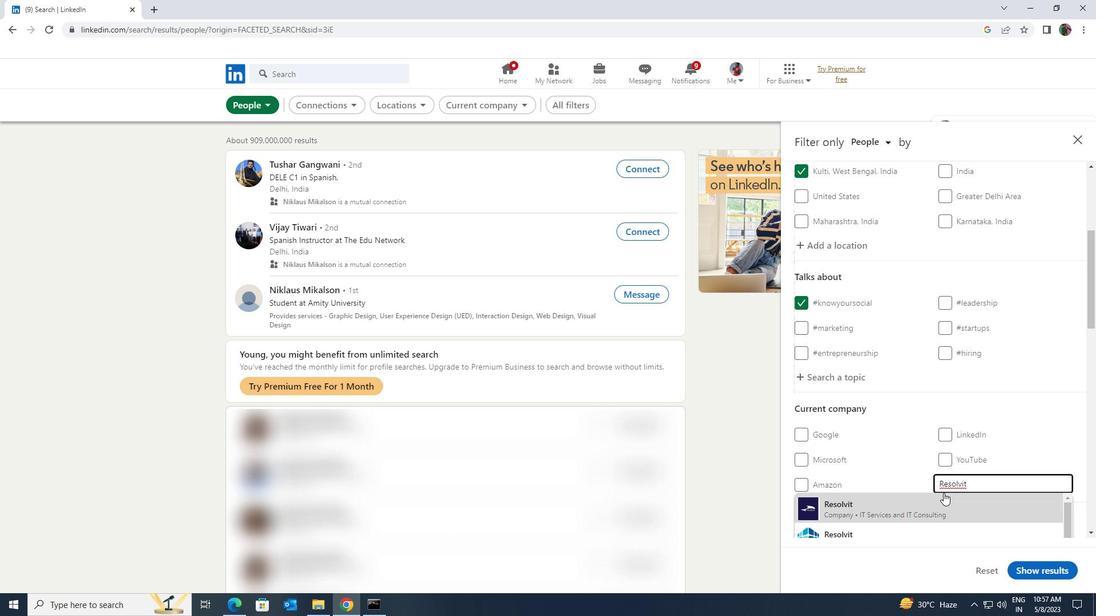 
Action: Mouse pressed left at (940, 500)
Screenshot: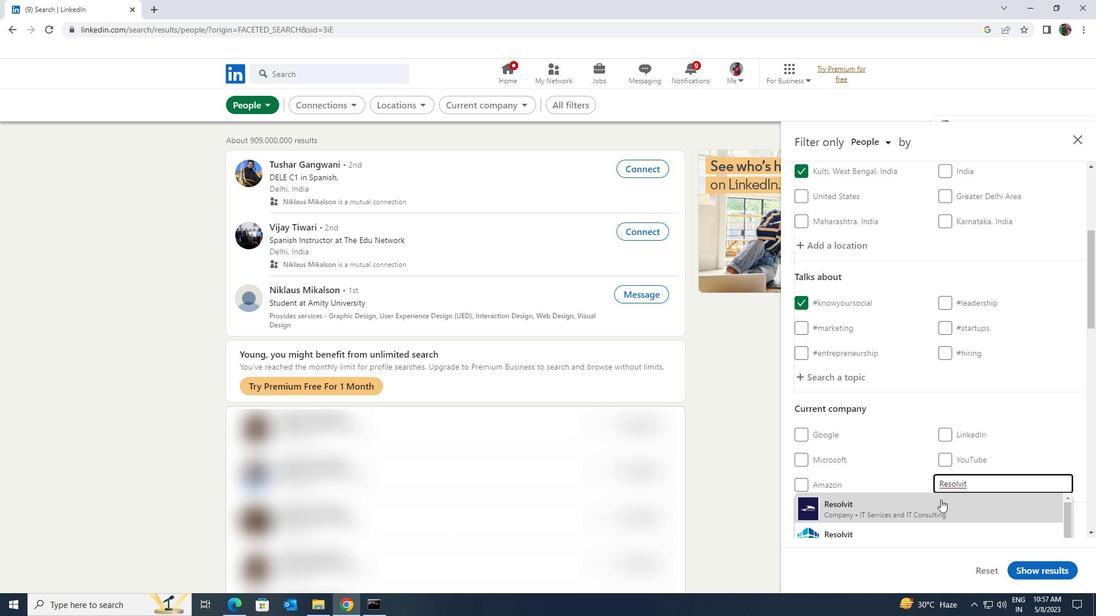 
Action: Mouse moved to (944, 500)
Screenshot: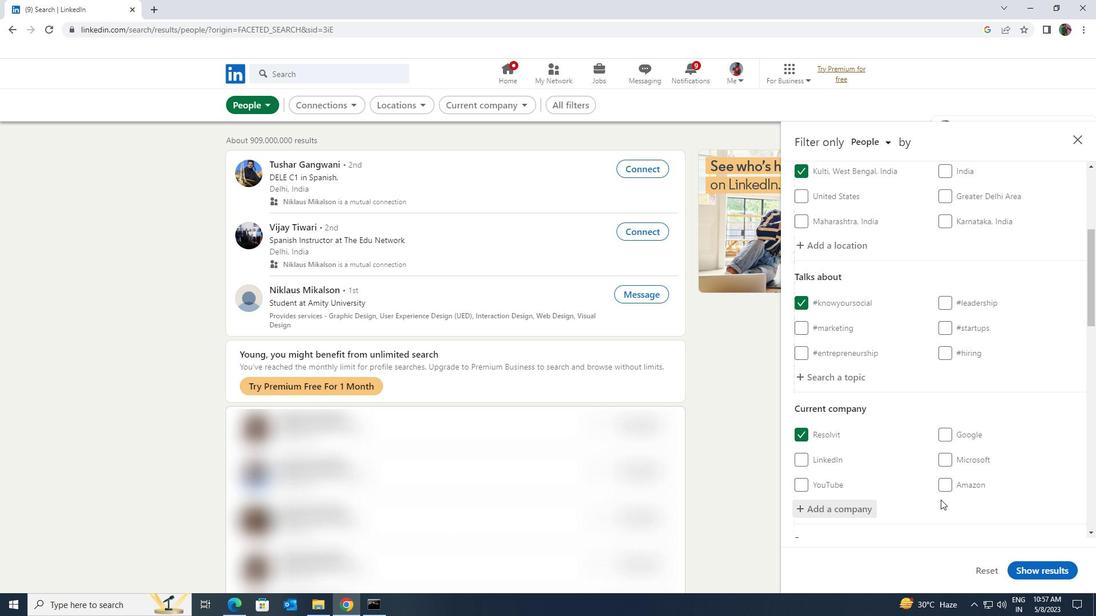 
Action: Mouse scrolled (944, 499) with delta (0, 0)
Screenshot: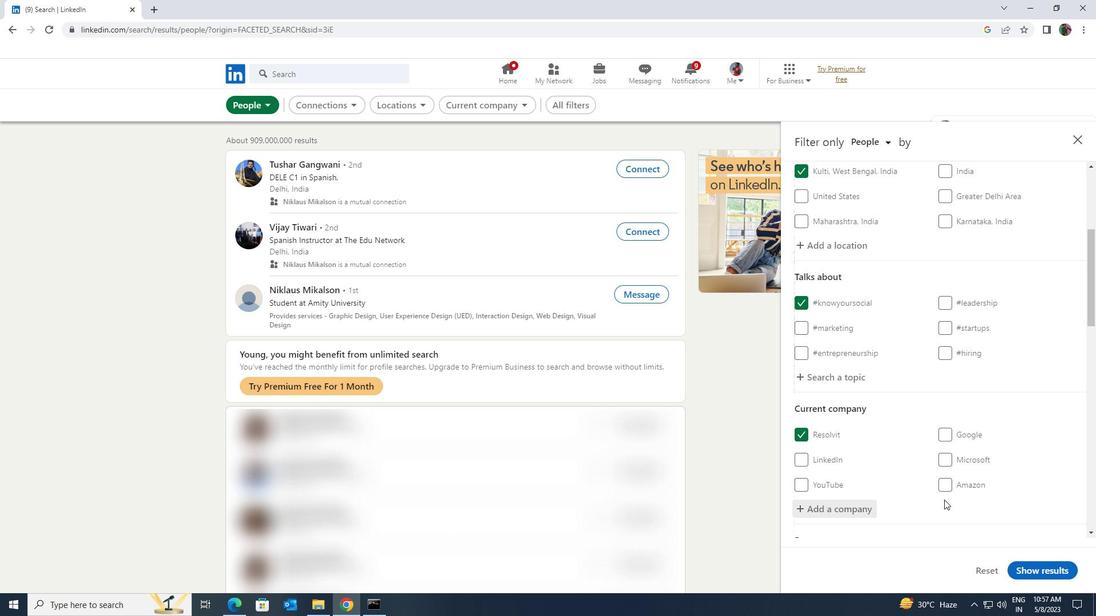 
Action: Mouse scrolled (944, 499) with delta (0, 0)
Screenshot: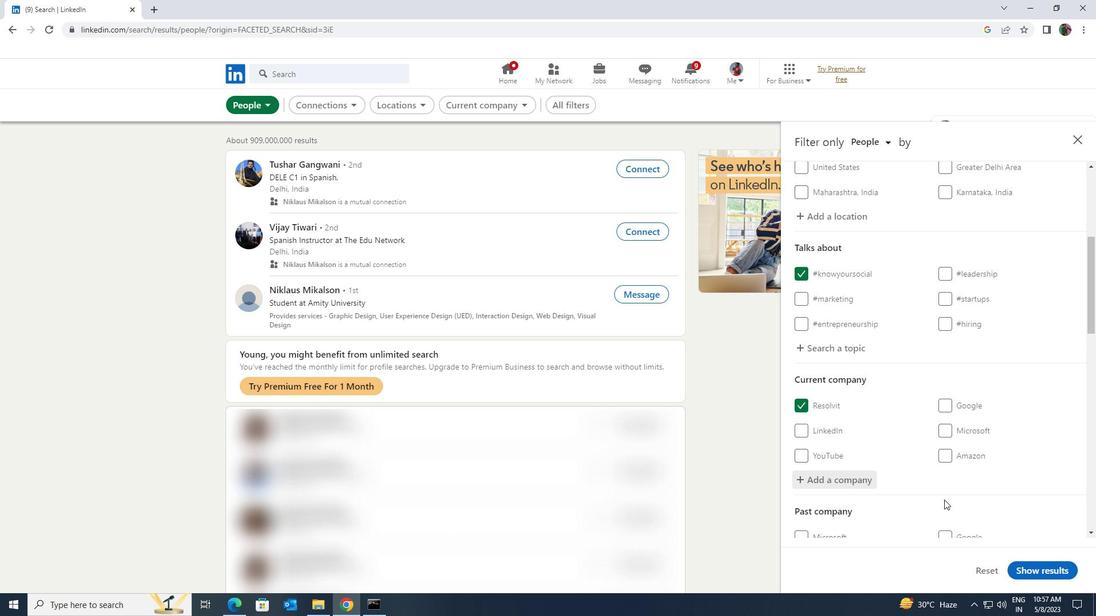 
Action: Mouse scrolled (944, 499) with delta (0, 0)
Screenshot: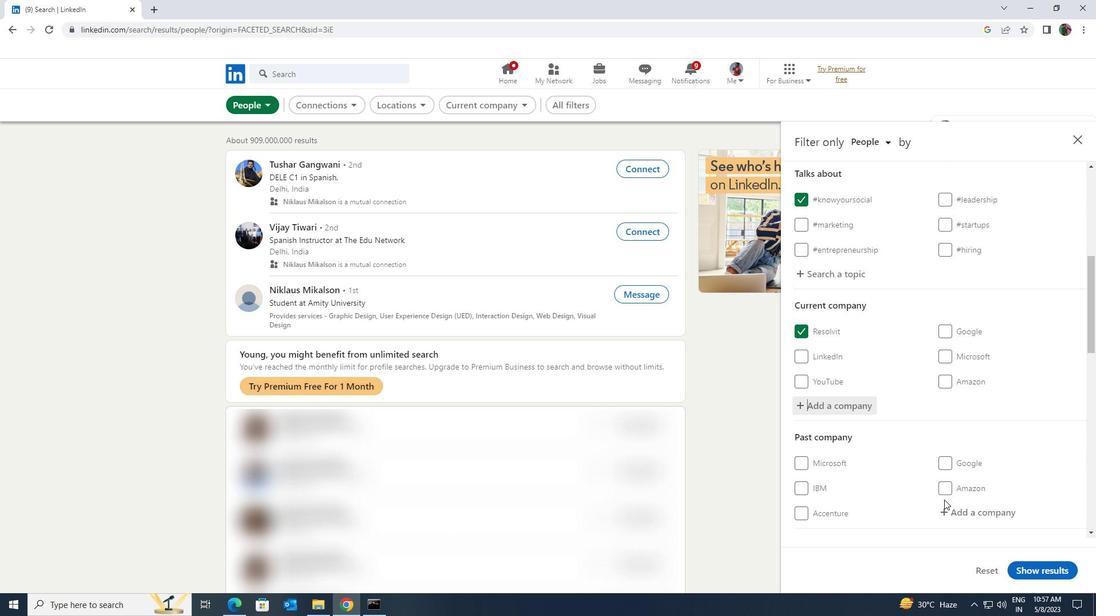 
Action: Mouse moved to (944, 500)
Screenshot: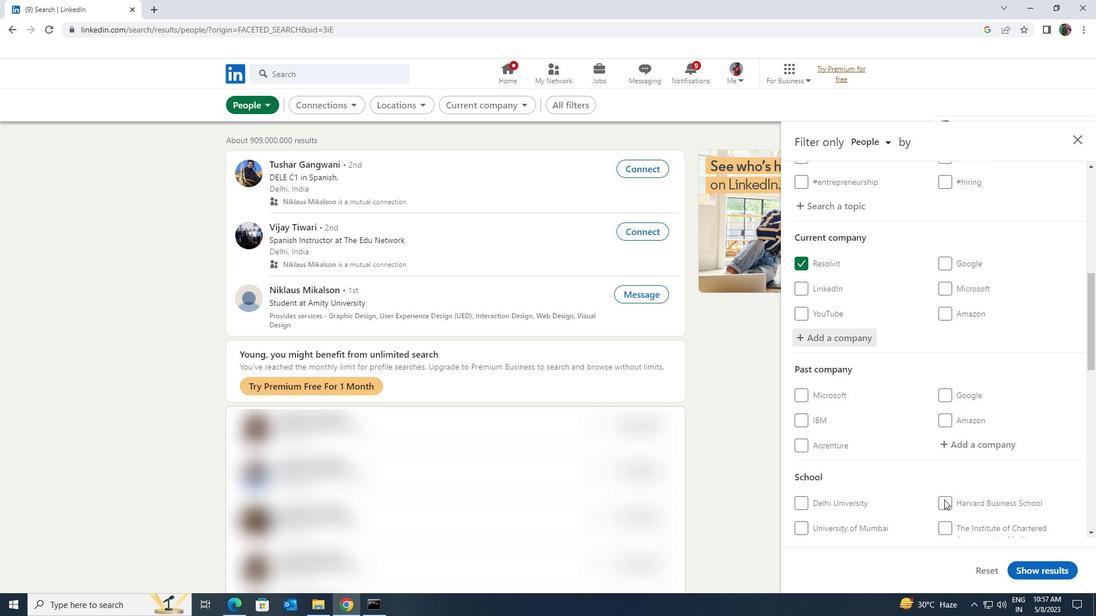 
Action: Mouse scrolled (944, 499) with delta (0, 0)
Screenshot: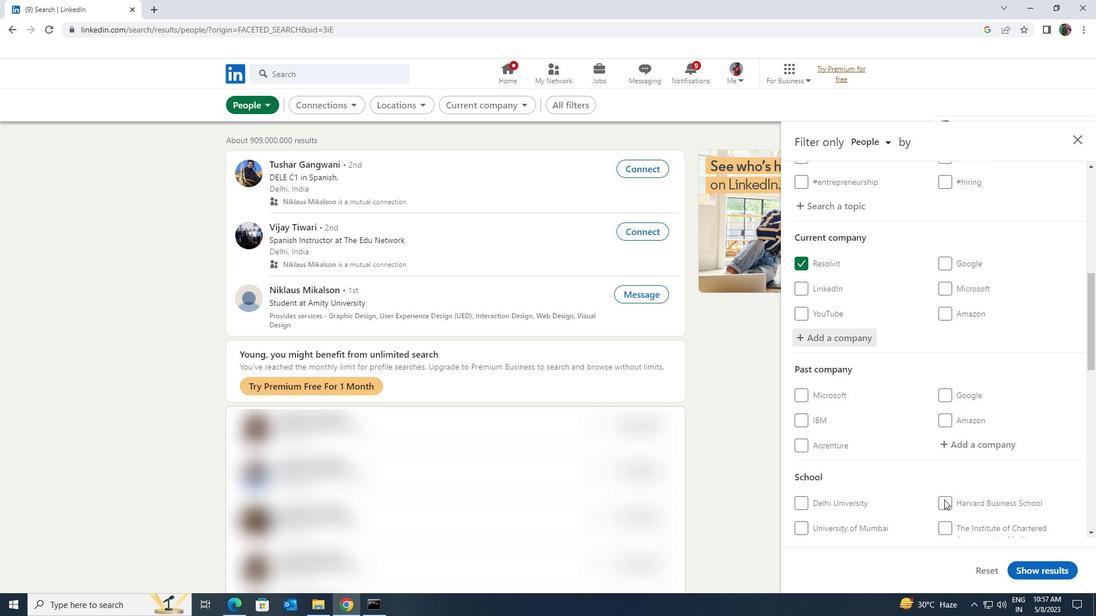 
Action: Mouse scrolled (944, 499) with delta (0, 0)
Screenshot: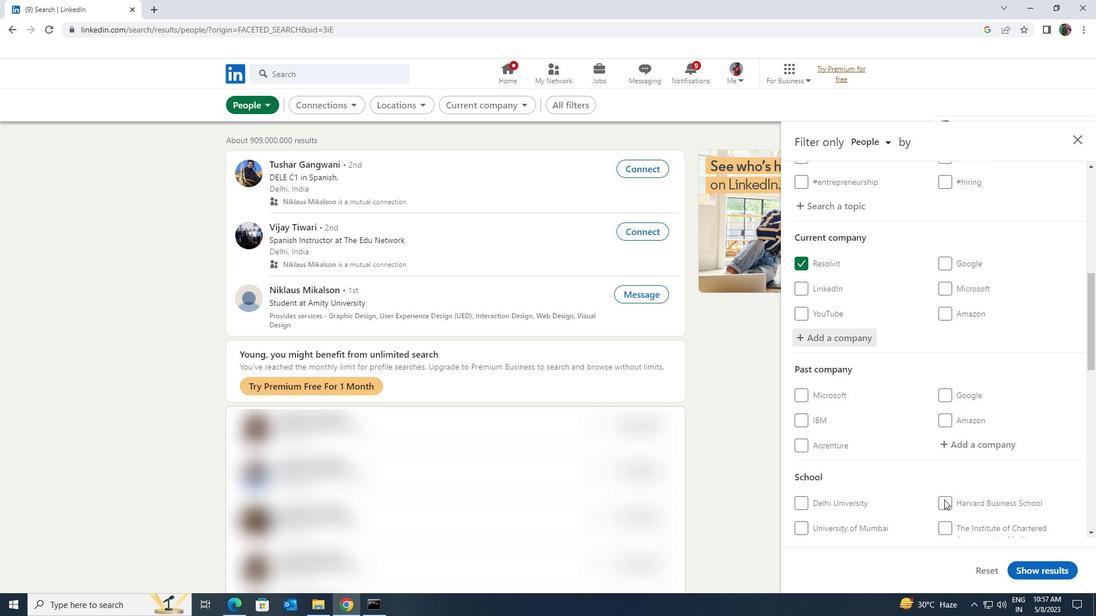 
Action: Mouse moved to (964, 454)
Screenshot: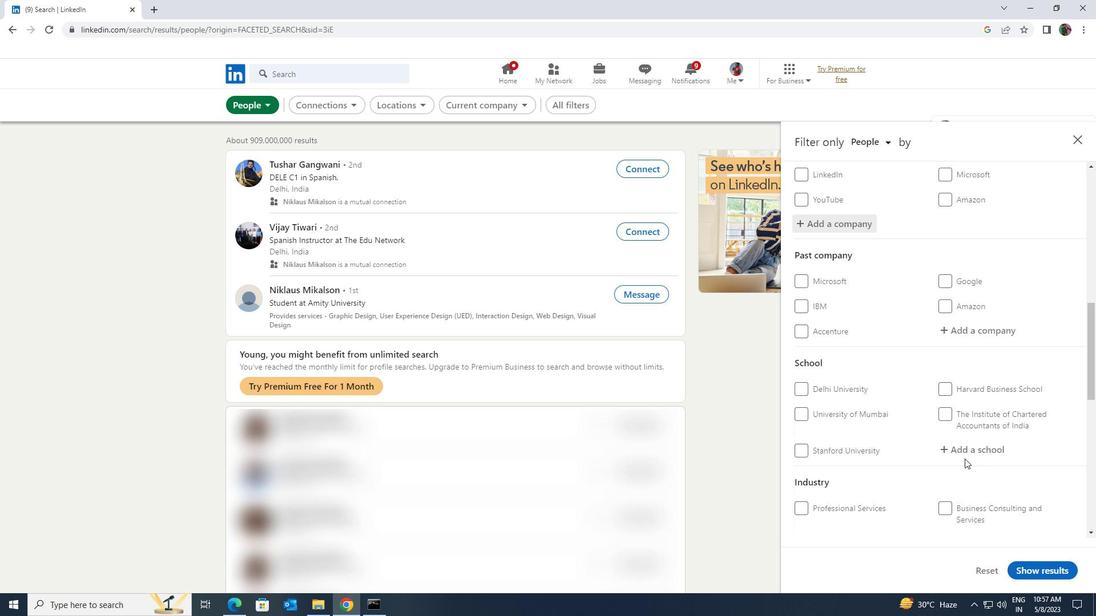 
Action: Mouse pressed left at (964, 454)
Screenshot: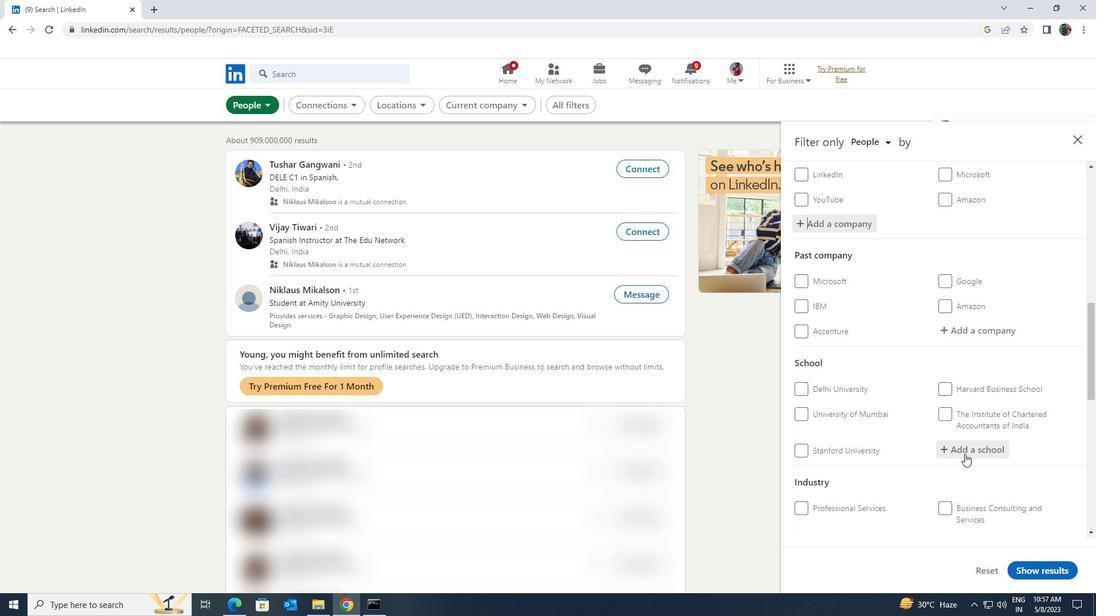 
Action: Key pressed <Key.shift>PROGRESSIVE<Key.space><Key.shift>EDUCATION
Screenshot: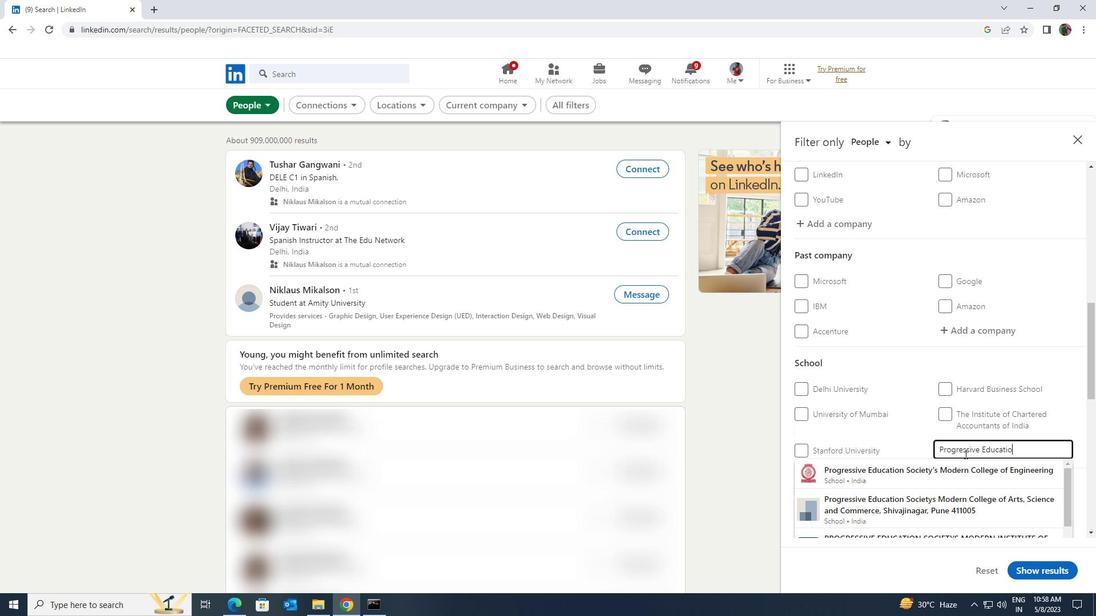 
Action: Mouse moved to (963, 498)
Screenshot: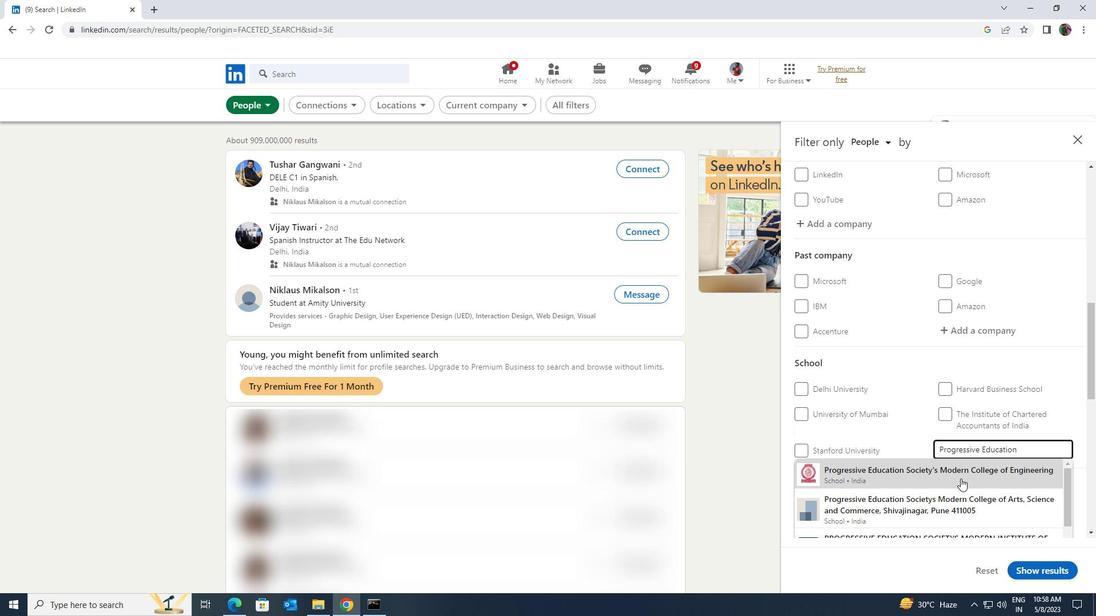 
Action: Mouse pressed left at (963, 498)
Screenshot: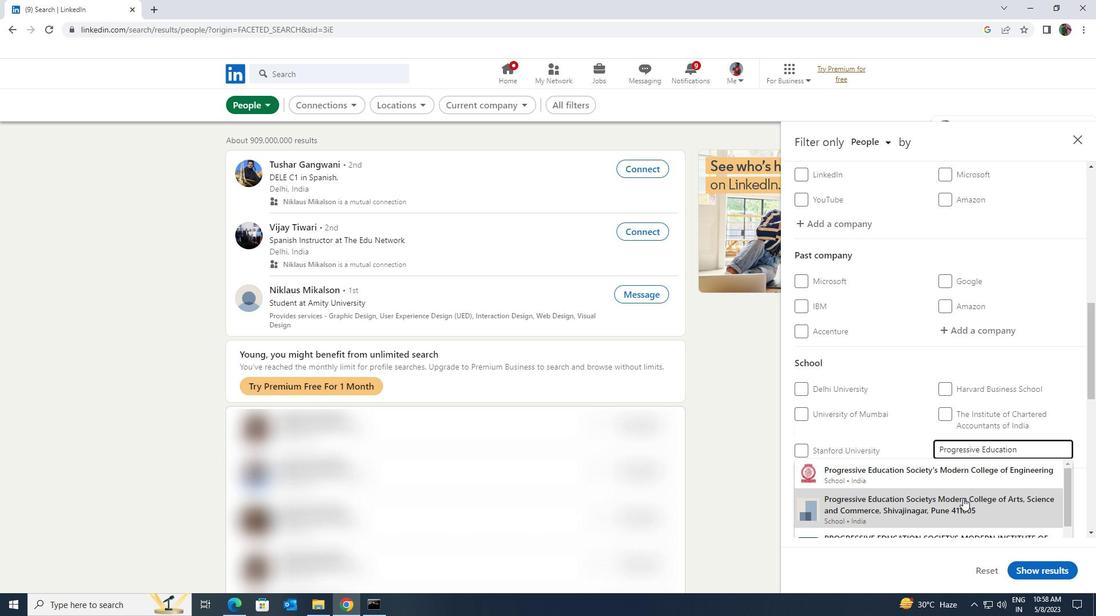 
Action: Mouse moved to (962, 497)
Screenshot: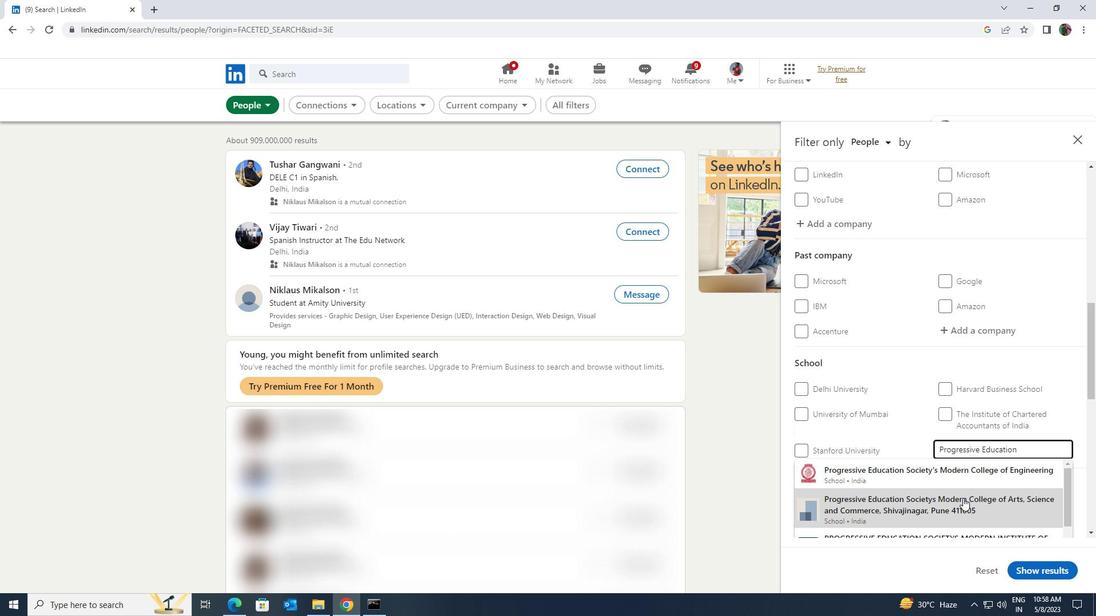 
Action: Mouse scrolled (962, 497) with delta (0, 0)
Screenshot: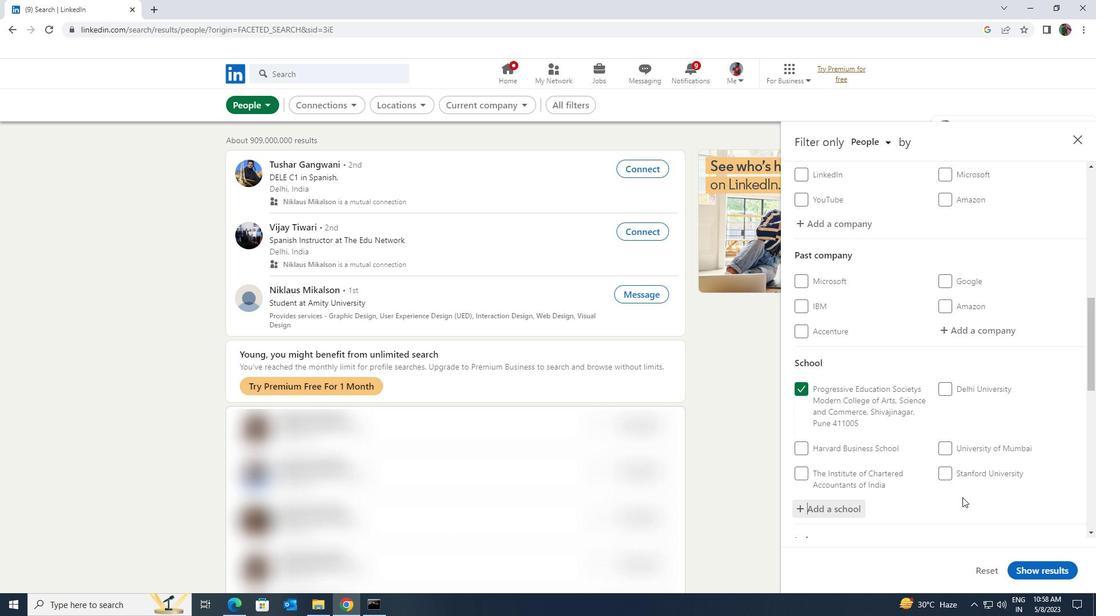 
Action: Mouse moved to (962, 495)
Screenshot: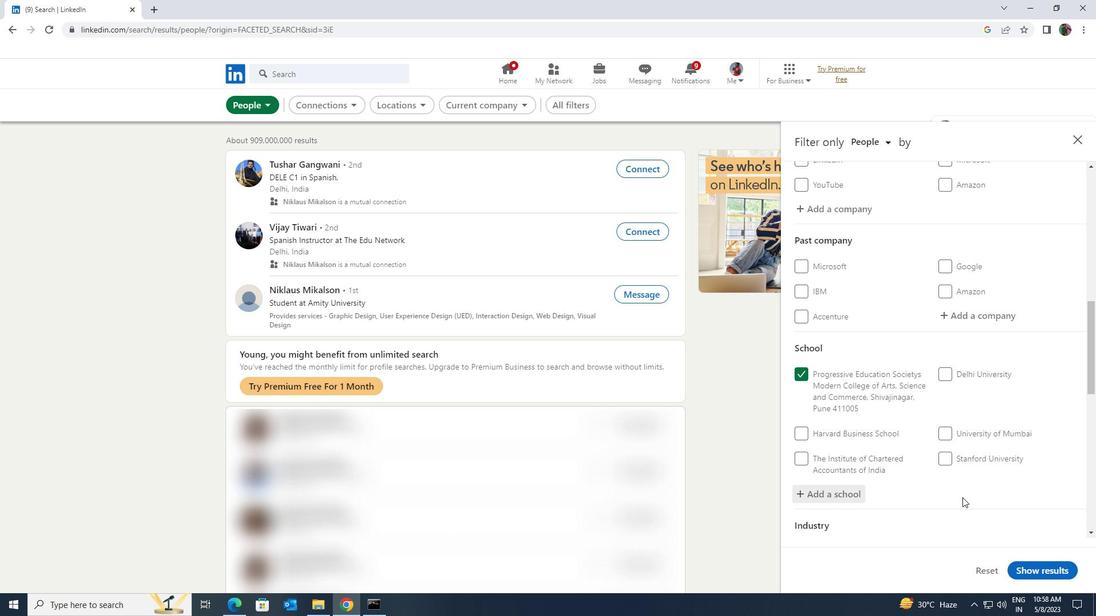 
Action: Mouse scrolled (962, 495) with delta (0, 0)
Screenshot: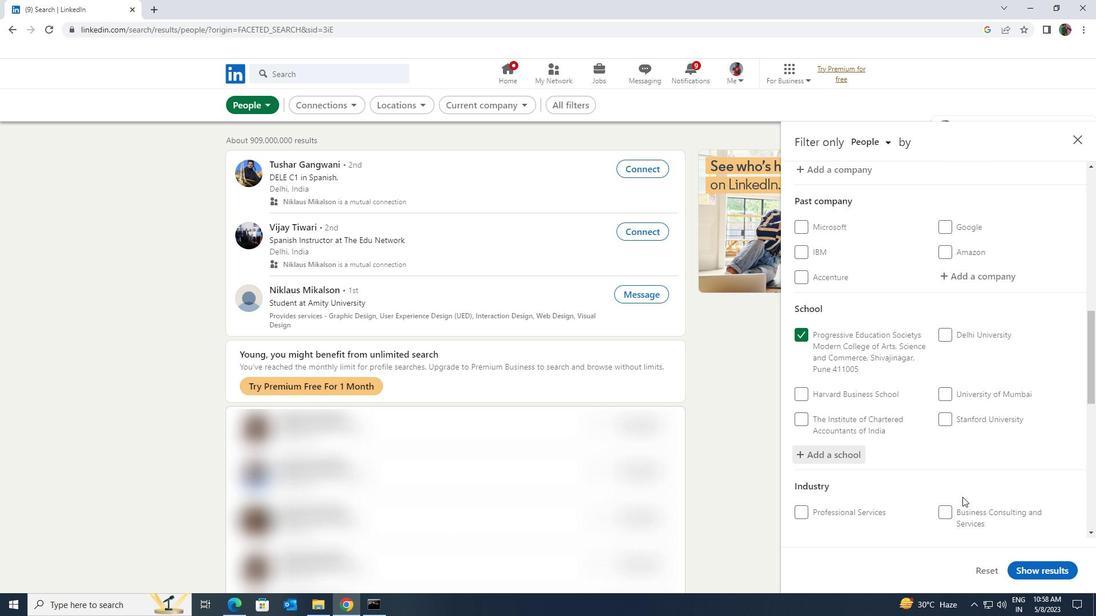 
Action: Mouse scrolled (962, 495) with delta (0, 0)
Screenshot: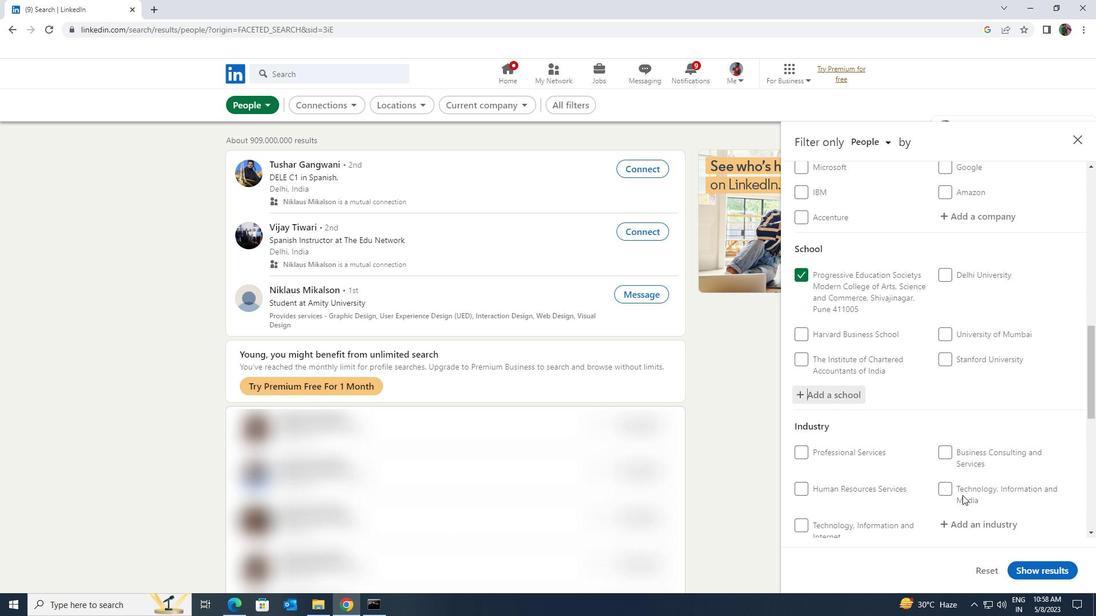 
Action: Mouse moved to (968, 469)
Screenshot: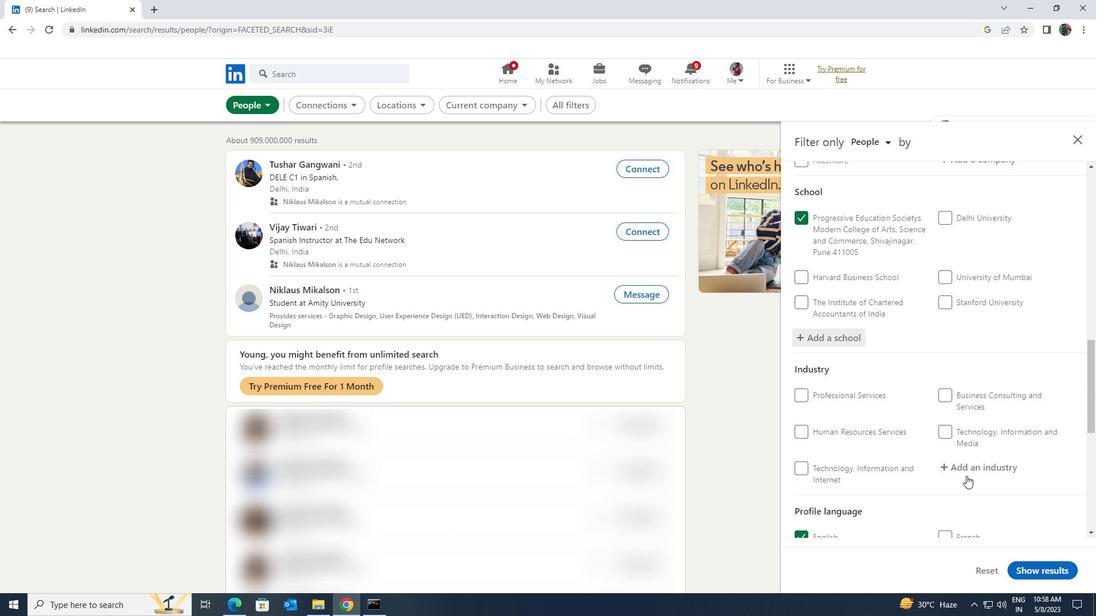 
Action: Mouse pressed left at (968, 469)
Screenshot: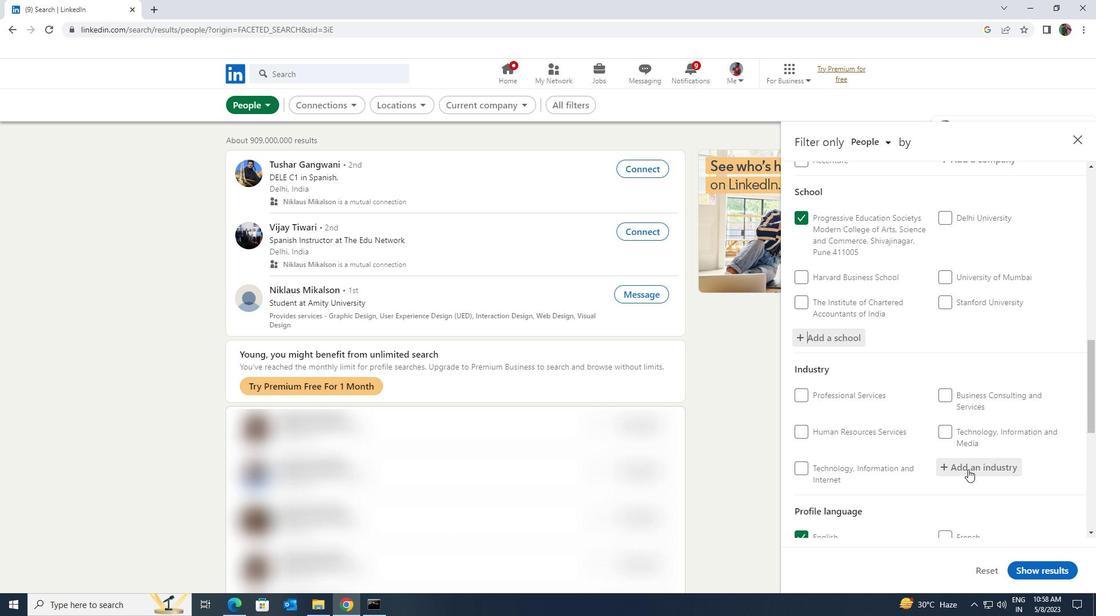 
Action: Key pressed <Key.shift><Key.shift><Key.shift><Key.shift>CIVIC<Key.space><Key.shift>AND<Key.space><Key.shift>SOCAIL<Key.space><Key.backspace><Key.backspace><Key.backspace><Key.backspace>
Screenshot: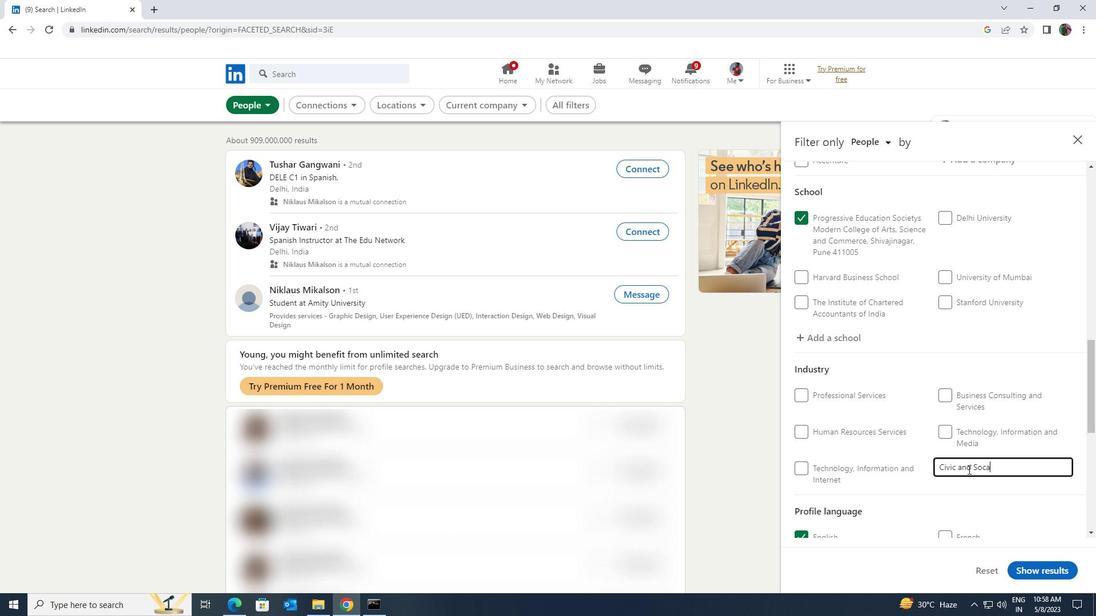 
Action: Mouse moved to (972, 479)
Screenshot: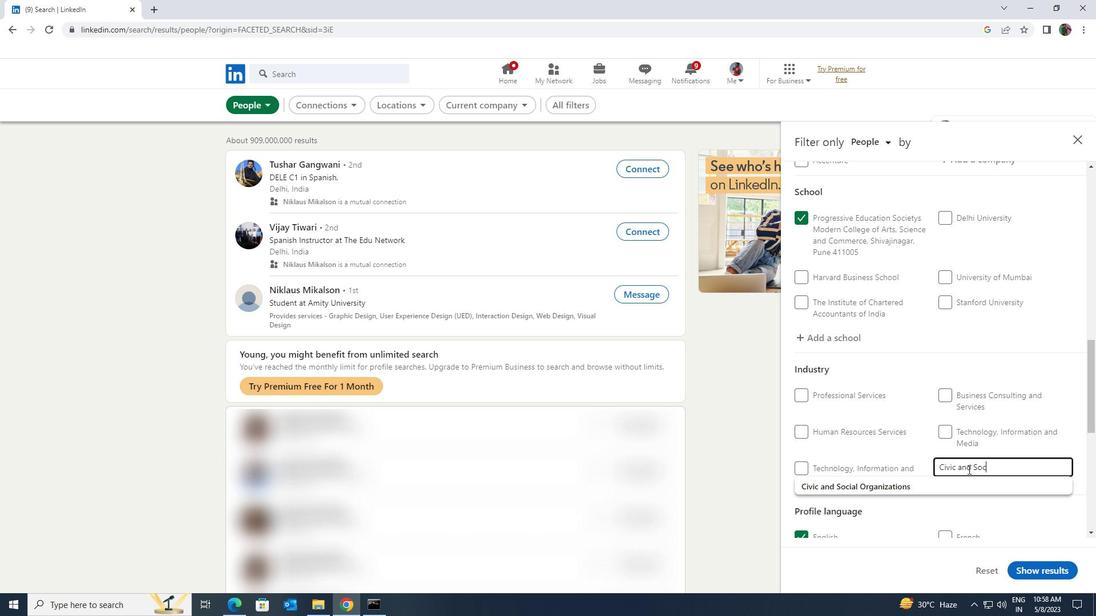 
Action: Mouse pressed left at (972, 479)
Screenshot: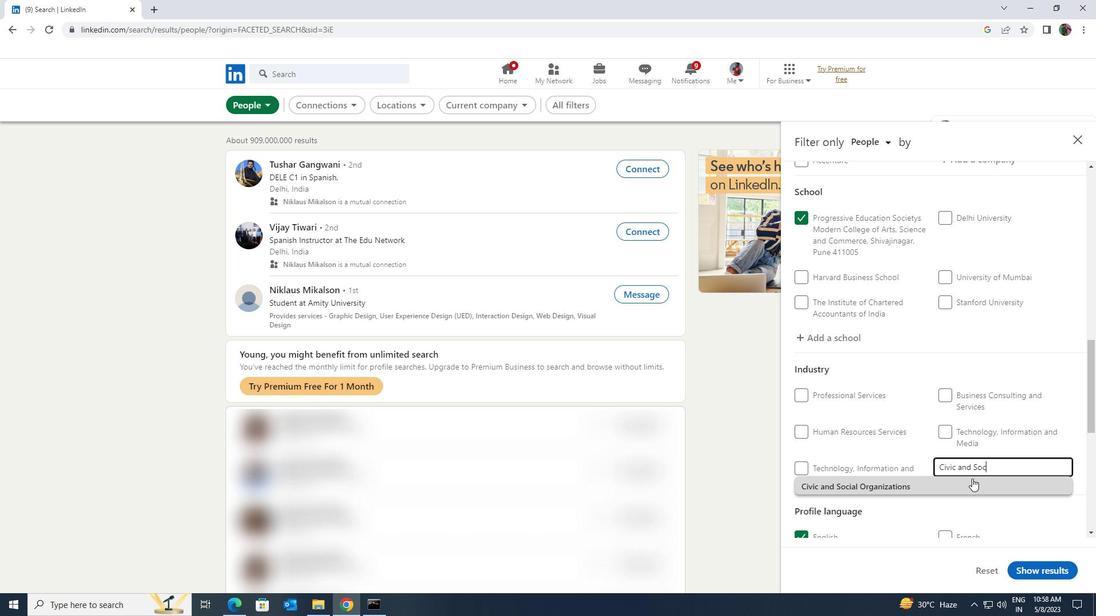 
Action: Mouse scrolled (972, 478) with delta (0, 0)
Screenshot: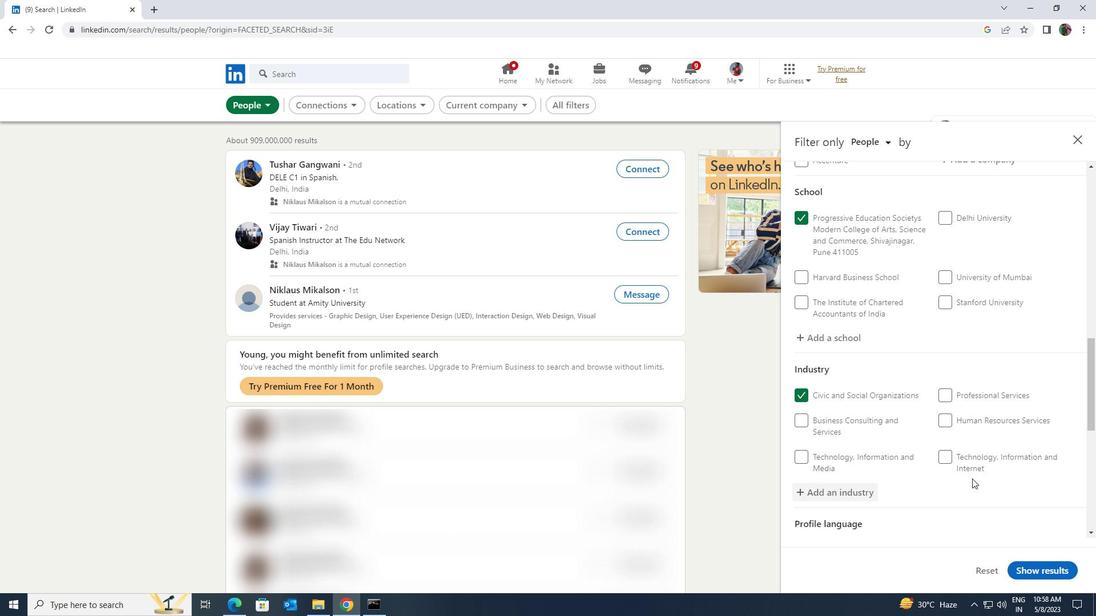 
Action: Mouse scrolled (972, 478) with delta (0, 0)
Screenshot: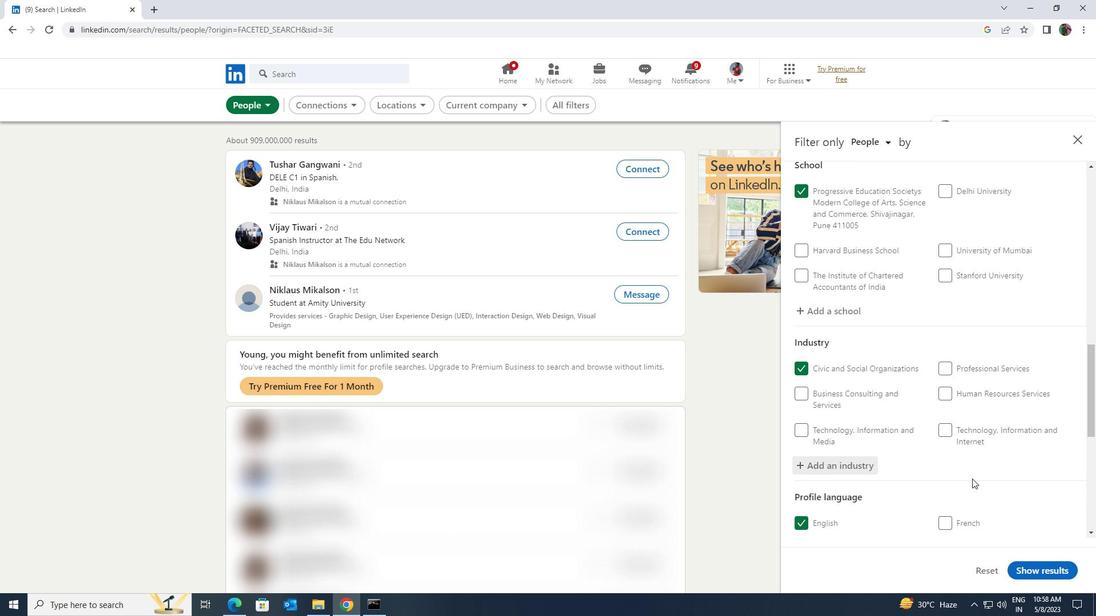 
Action: Mouse scrolled (972, 478) with delta (0, 0)
Screenshot: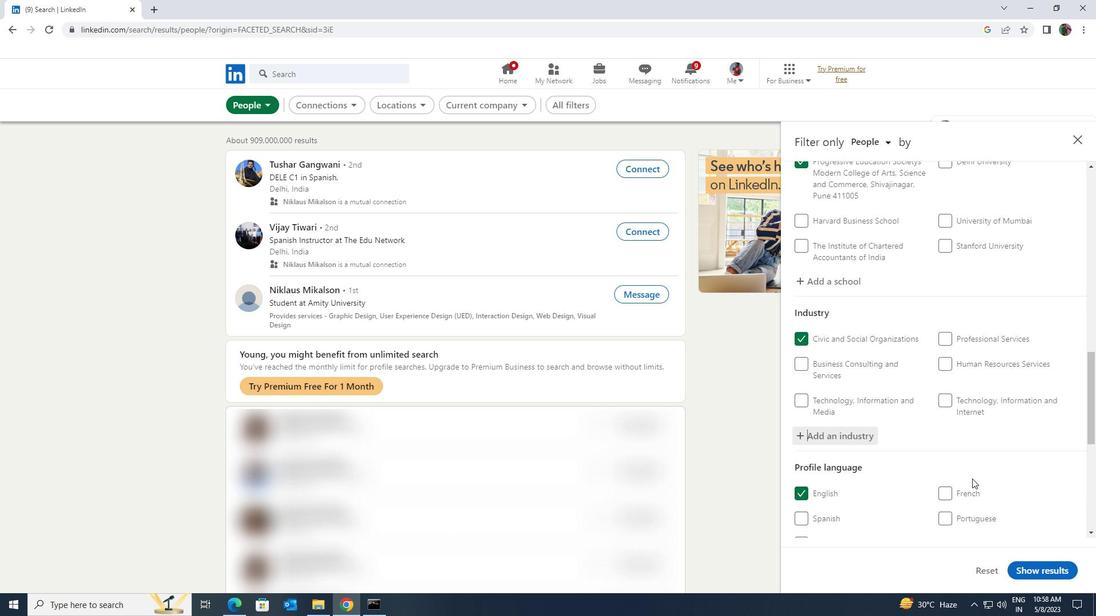 
Action: Mouse scrolled (972, 478) with delta (0, 0)
Screenshot: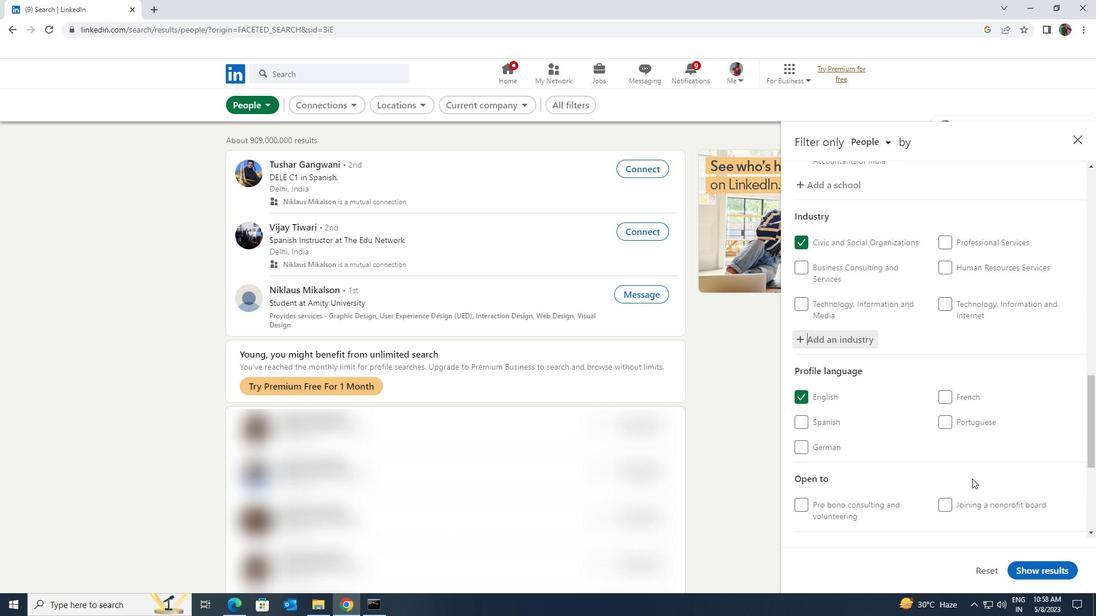 
Action: Mouse scrolled (972, 478) with delta (0, 0)
Screenshot: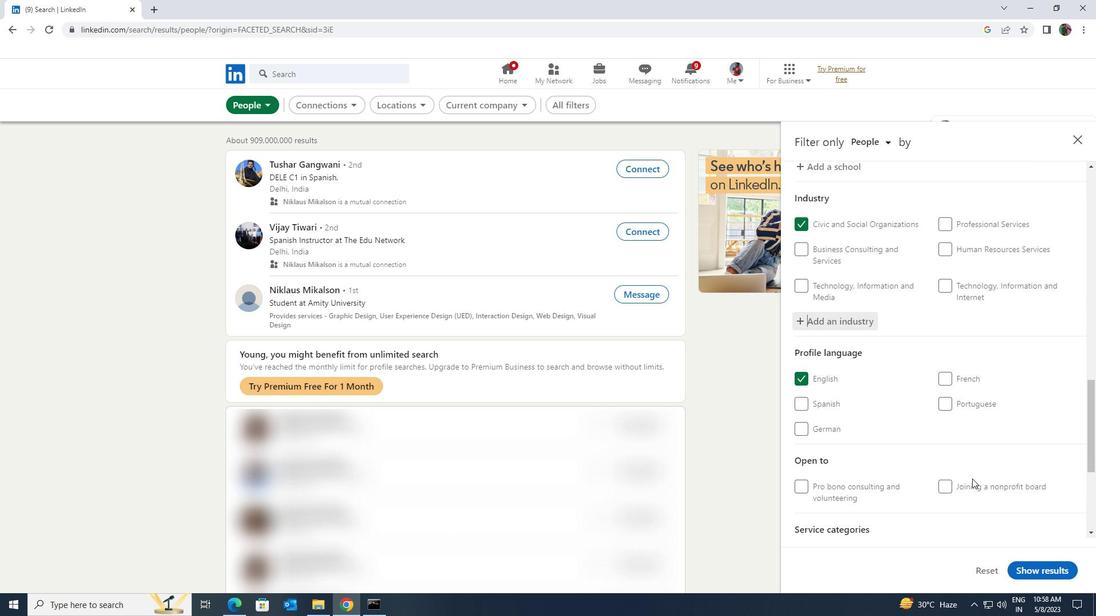 
Action: Mouse moved to (975, 488)
Screenshot: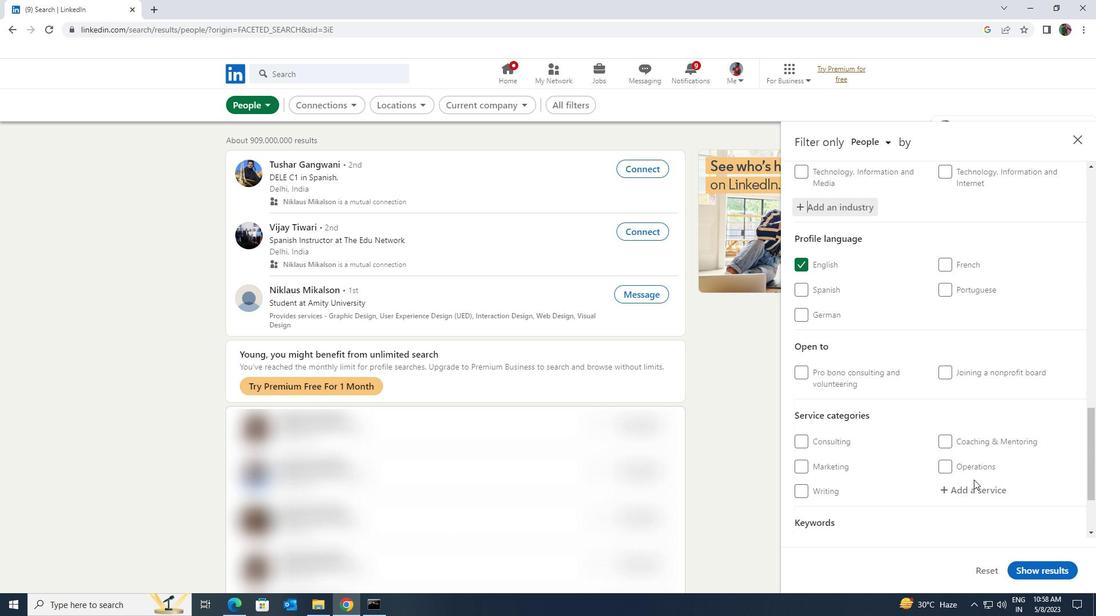 
Action: Mouse pressed left at (975, 488)
Screenshot: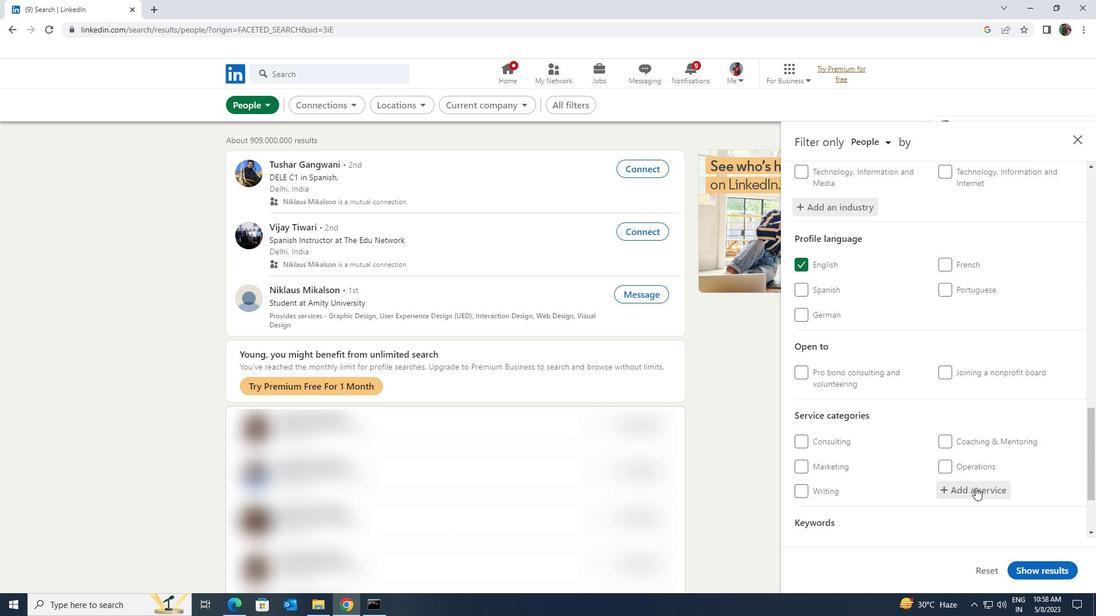 
Action: Key pressed <Key.shift><Key.shift><Key.shift>PRICING<Key.space><Key.shift>STRATEGY
Screenshot: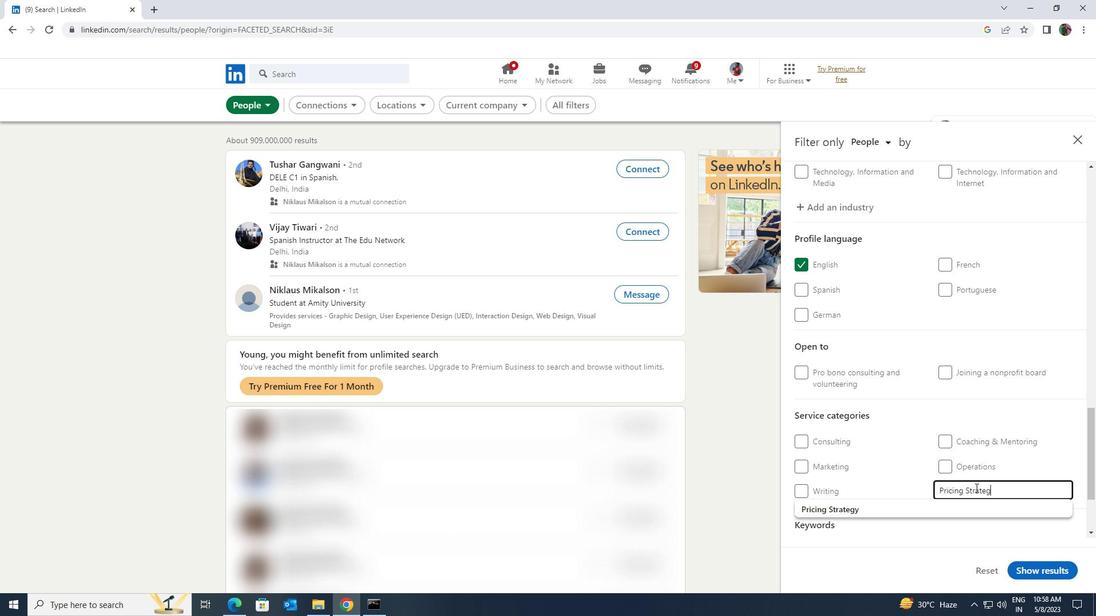 
Action: Mouse moved to (984, 501)
Screenshot: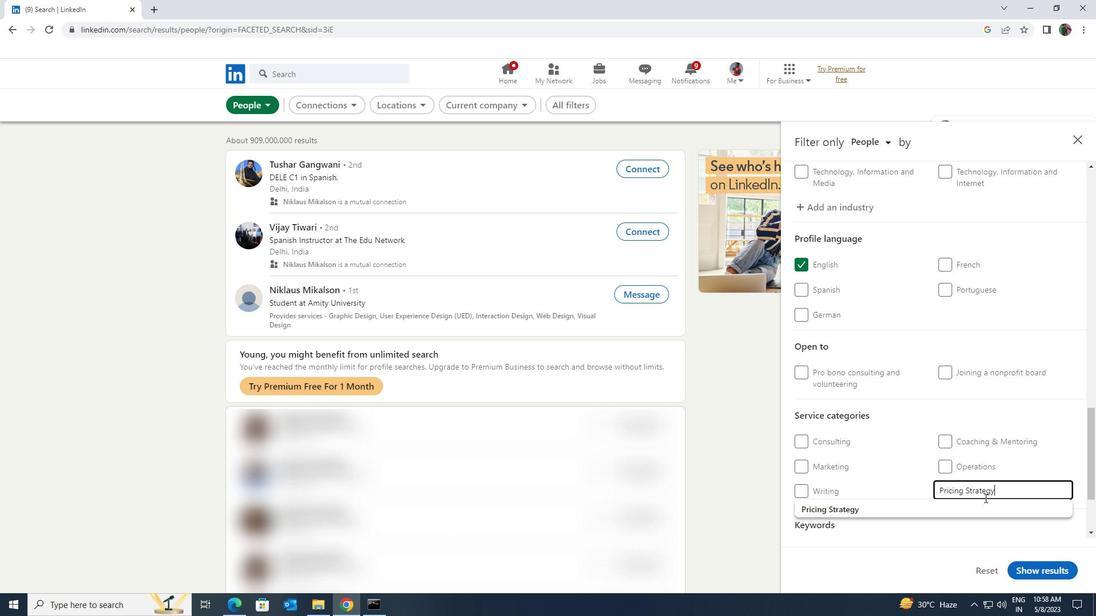 
Action: Mouse pressed left at (984, 501)
Screenshot: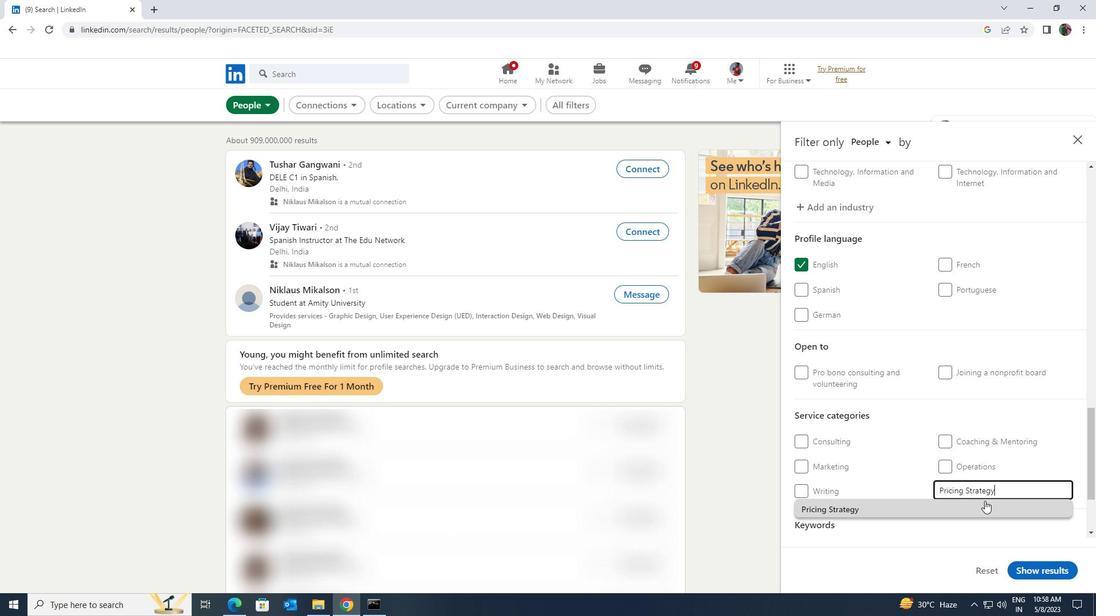 
Action: Mouse moved to (927, 417)
Screenshot: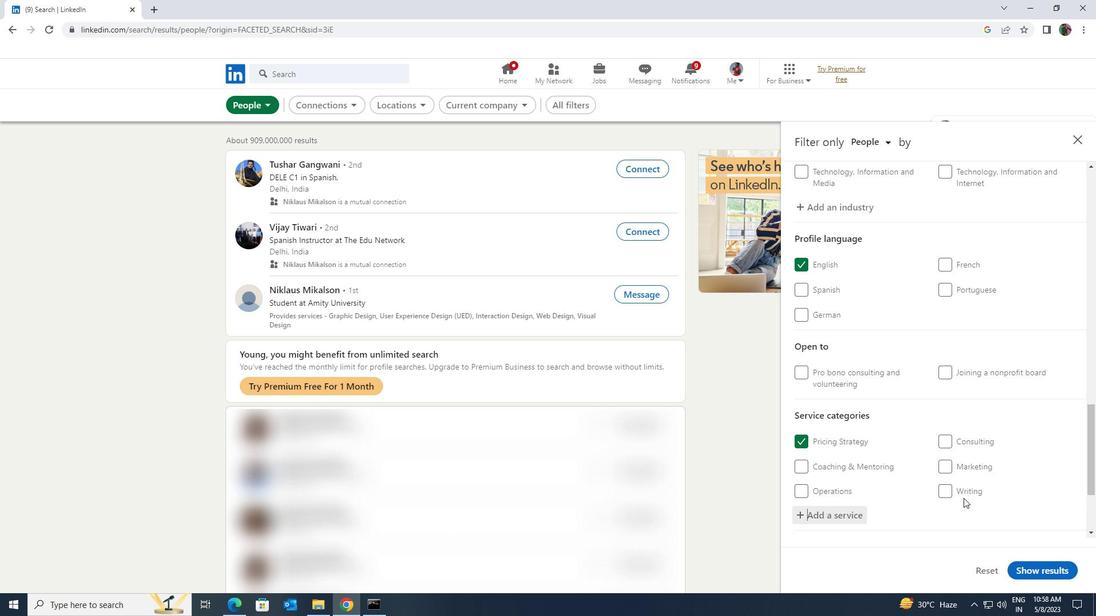 
Action: Mouse scrolled (927, 417) with delta (0, 0)
Screenshot: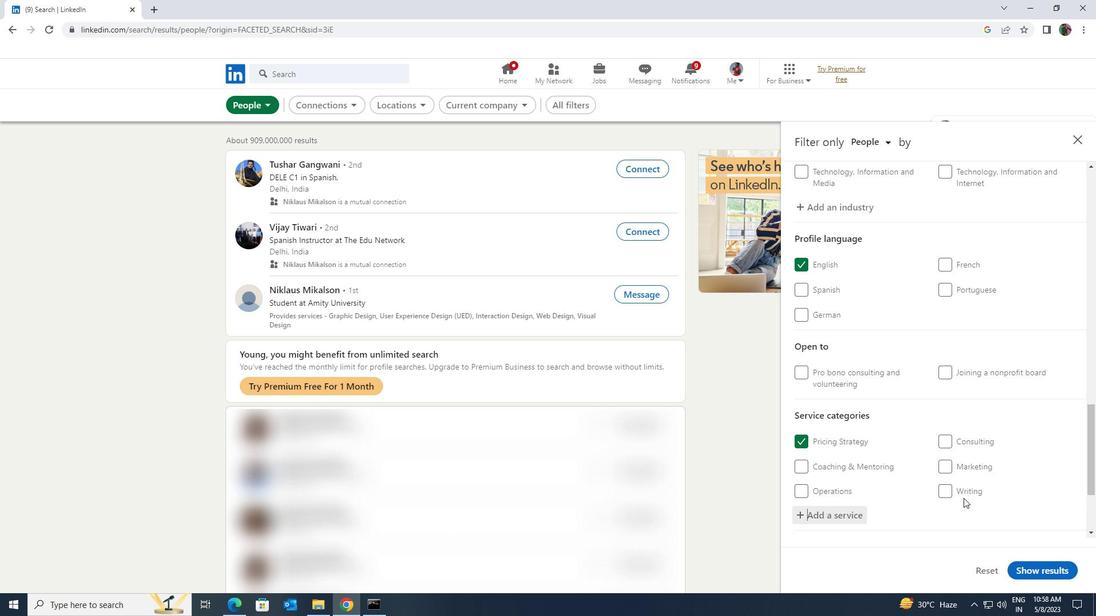 
Action: Mouse scrolled (927, 417) with delta (0, 0)
Screenshot: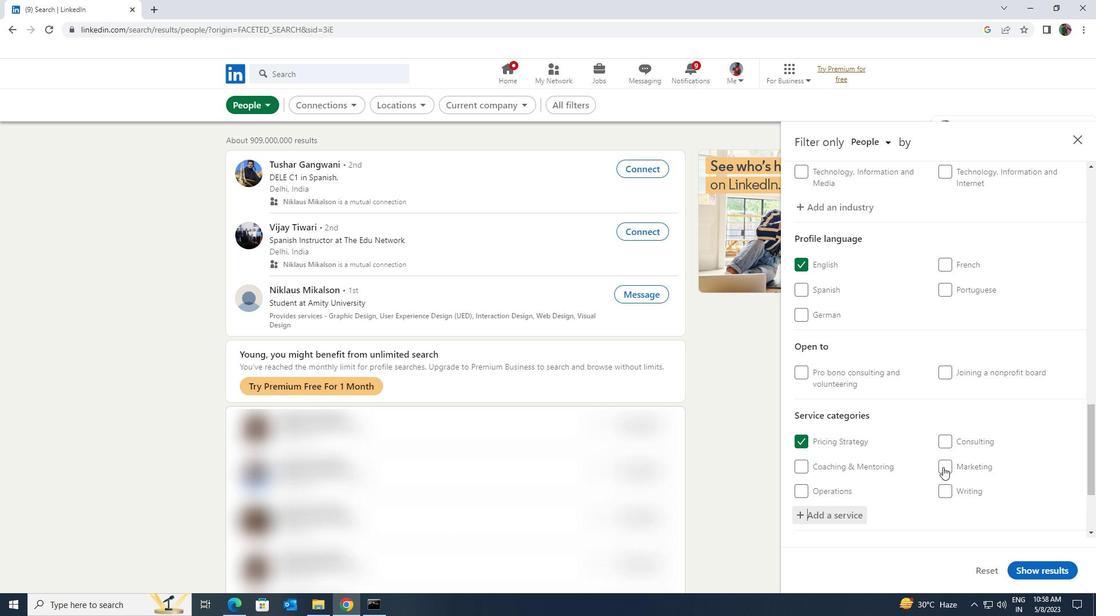 
Action: Mouse scrolled (927, 417) with delta (0, 0)
Screenshot: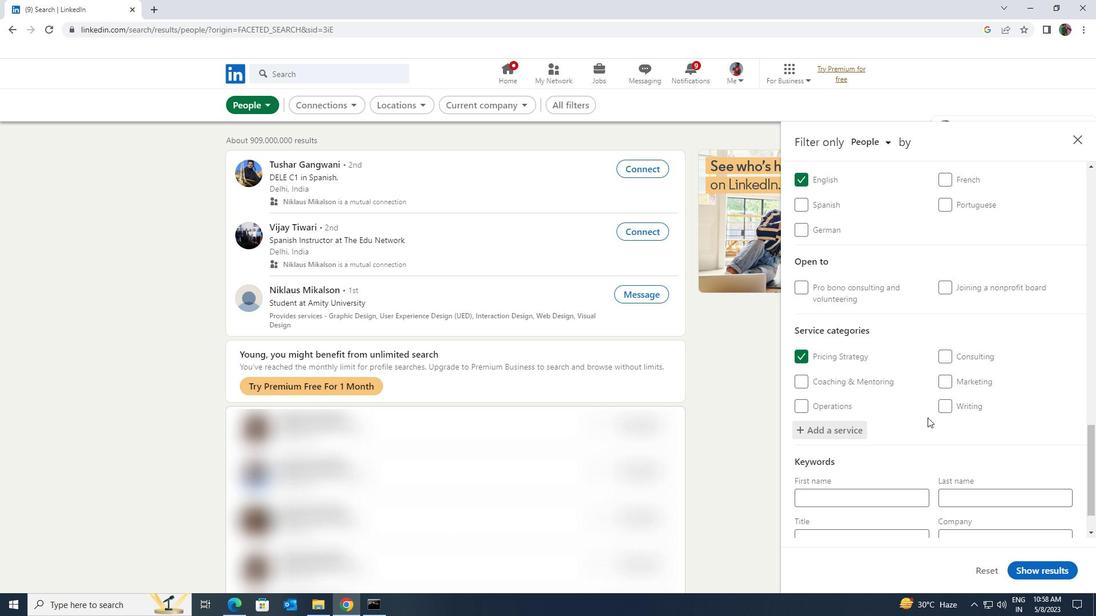 
Action: Mouse moved to (906, 482)
Screenshot: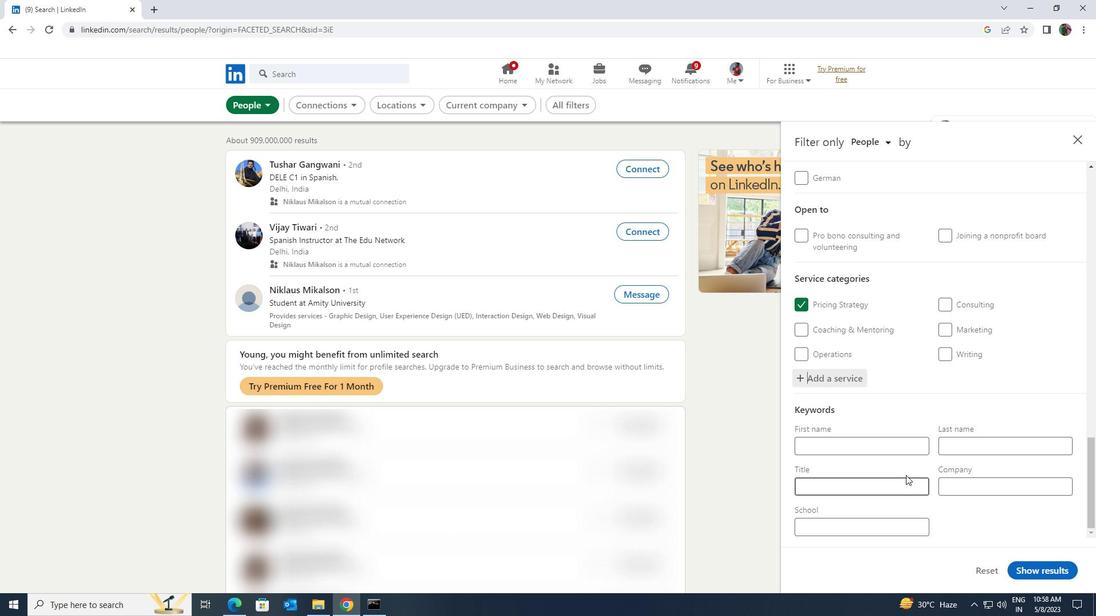
Action: Mouse pressed left at (906, 482)
Screenshot: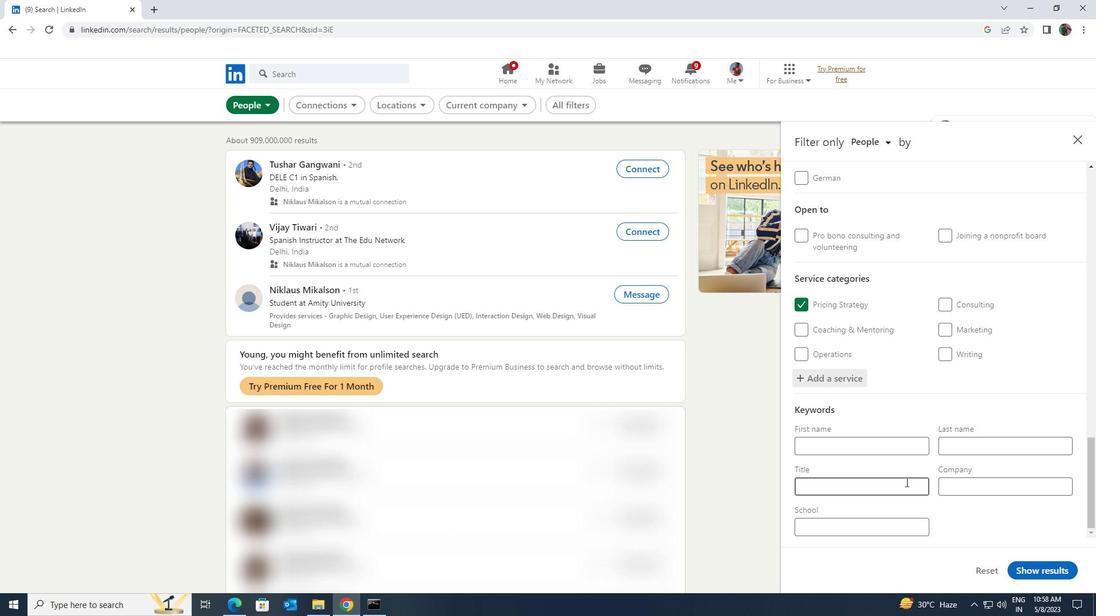
Action: Key pressed <Key.shift><Key.shift><Key.shift><Key.shift><Key.shift><Key.shift><Key.shift><Key.shift><Key.shift><Key.shift><Key.shift><Key.shift><Key.shift>PUBLIC<Key.space><Key.shift>RELATION
Screenshot: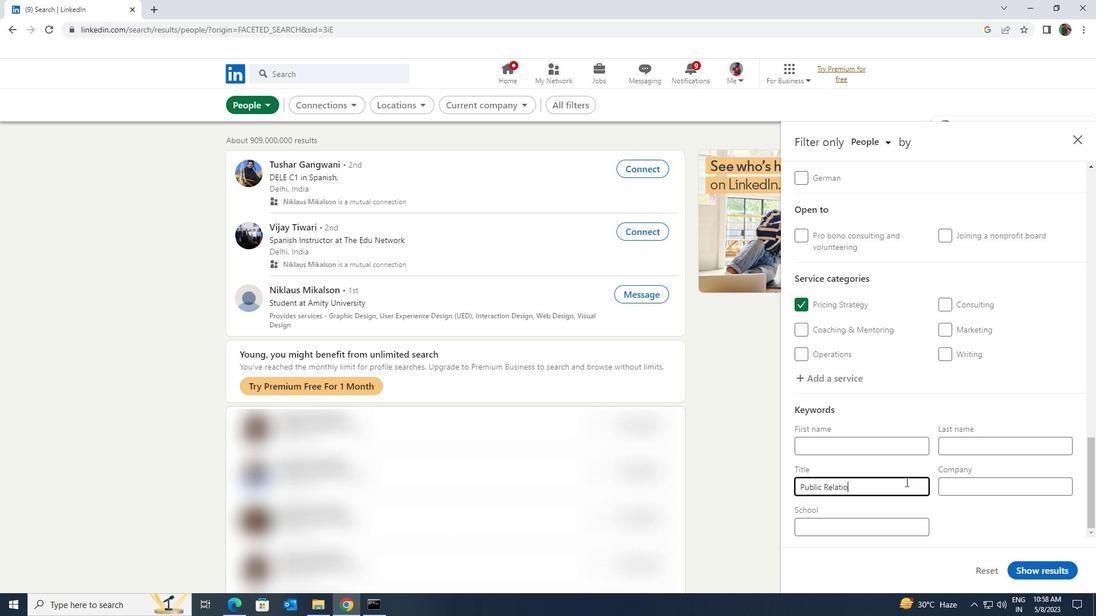 
Action: Mouse moved to (1037, 570)
Screenshot: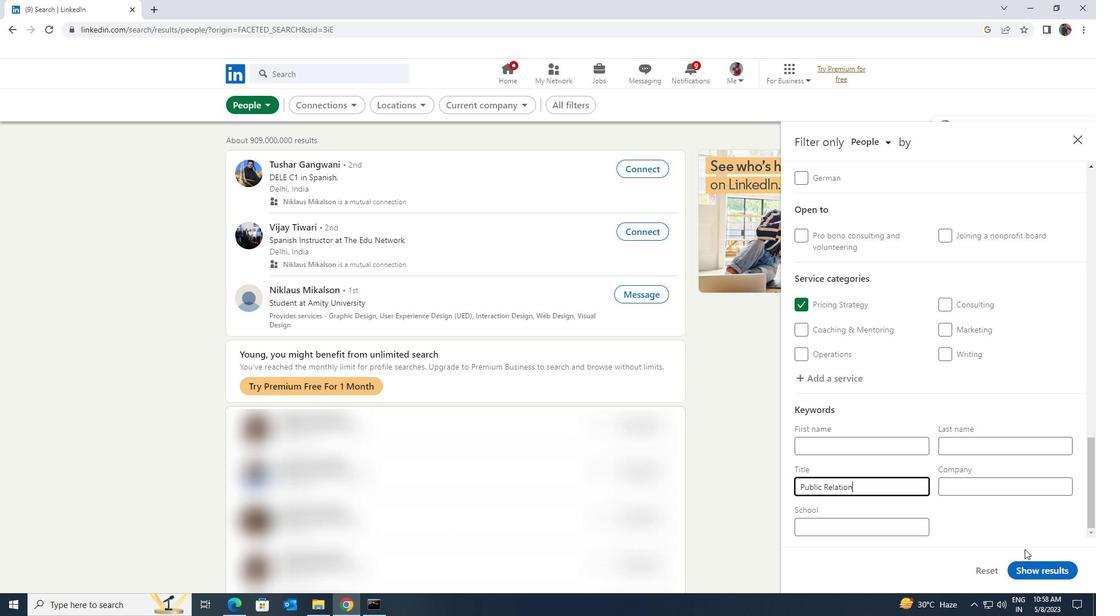 
Action: Mouse pressed left at (1037, 570)
Screenshot: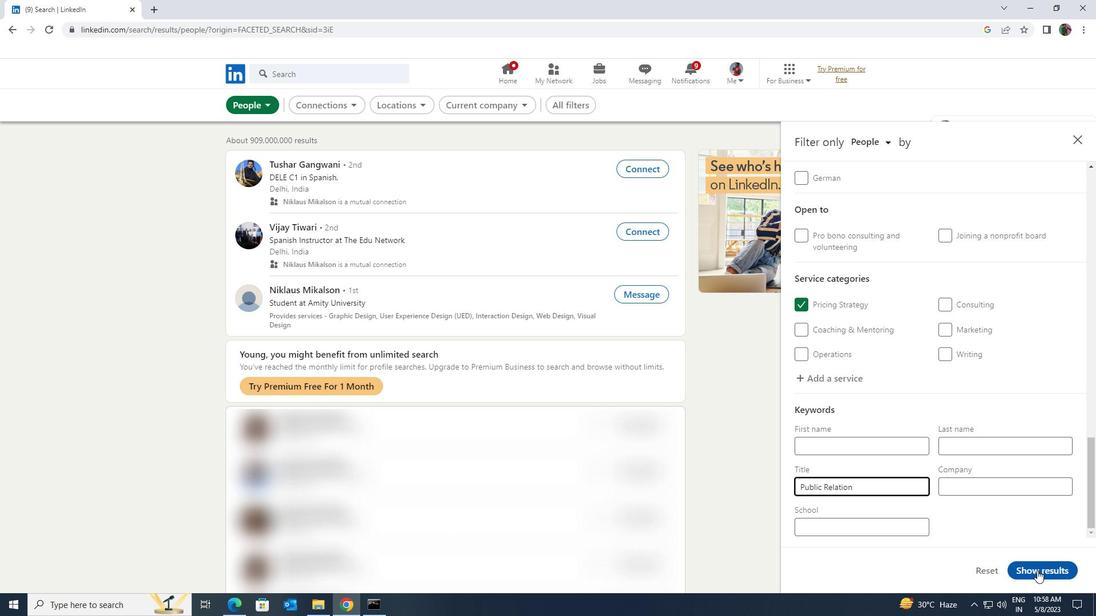 
